 Task: In the event  named  Lunch and Learn: Effective Presentation Skills for Impactful Delivery, Set a range of dates when you can accept meetings  '19 Jul â€" 5 Aug 2023'. Select a duration of  15 min. Select working hours  	_x000D_
MON- SAT 9:00am â€" 5:00pm. Add time before or after your events  as 5 min. Set the frequency of available time slots for invitees as  60 min. Set the minimum notice period and maximum events allowed per day as  50 hours and 4. , logged in from the account softage.4@softage.net and add another guest for the event, softage.8@softage.net
Action: Mouse moved to (536, 327)
Screenshot: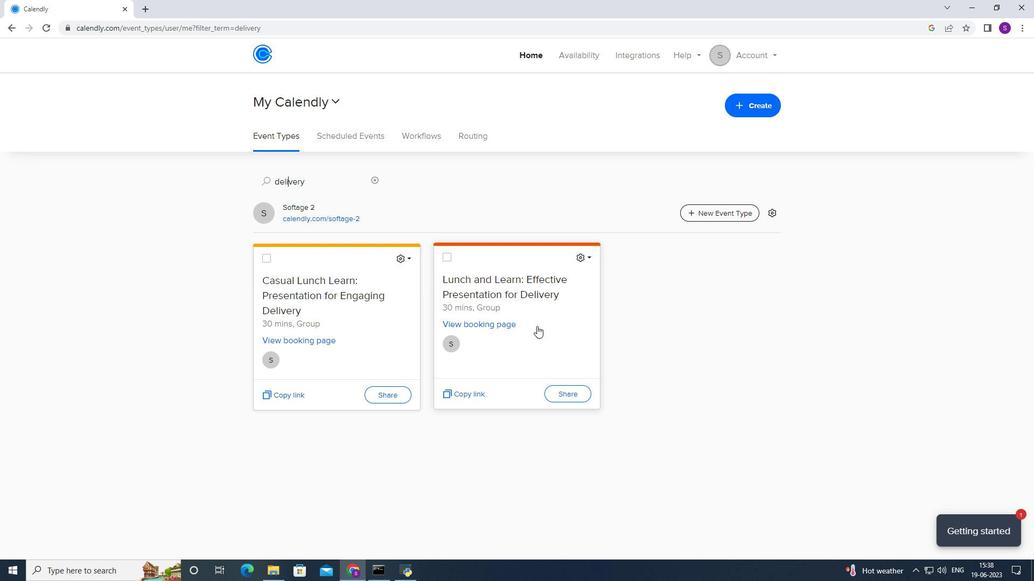 
Action: Mouse pressed left at (536, 327)
Screenshot: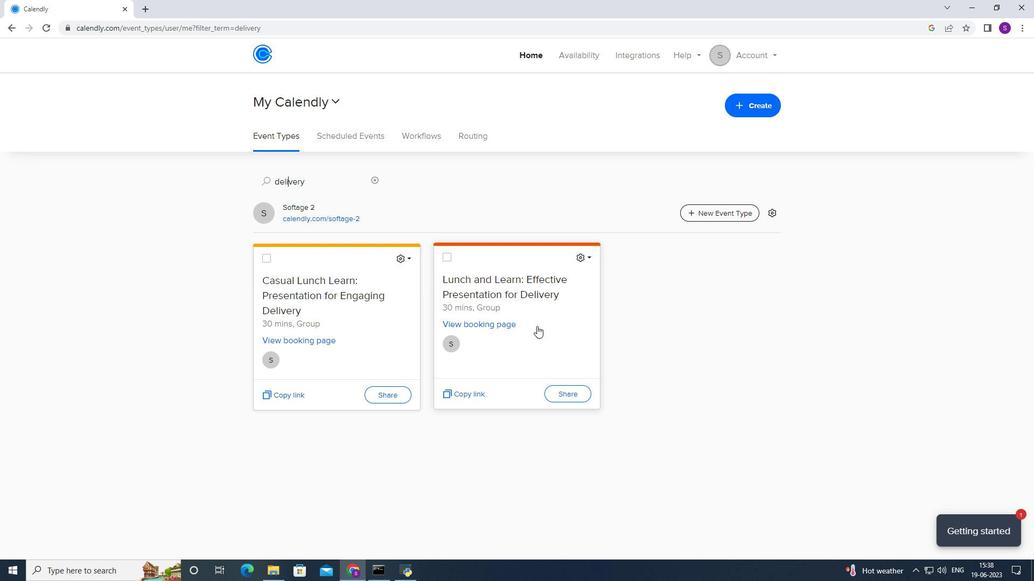 
Action: Mouse moved to (266, 302)
Screenshot: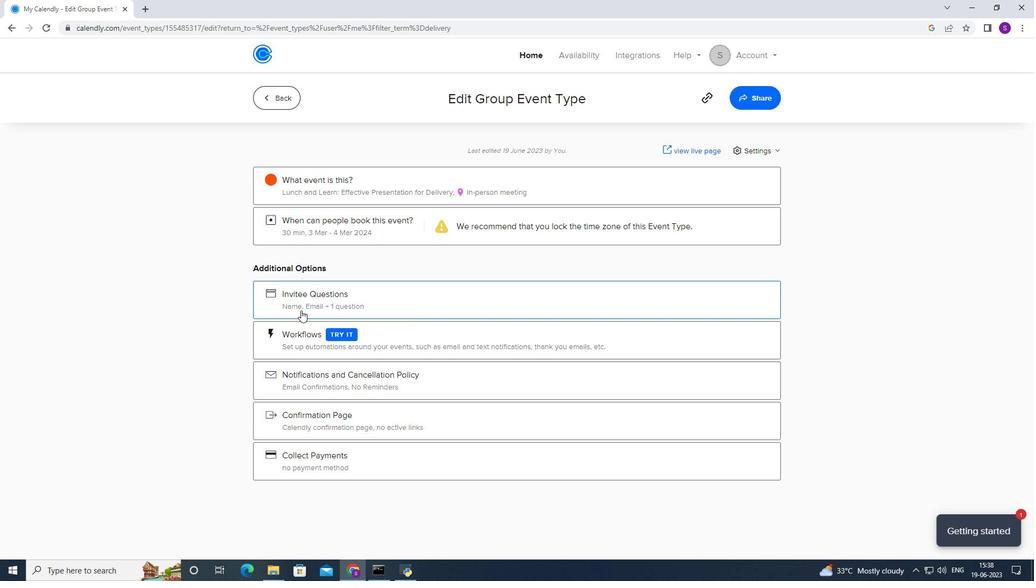 
Action: Mouse scrolled (266, 302) with delta (0, 0)
Screenshot: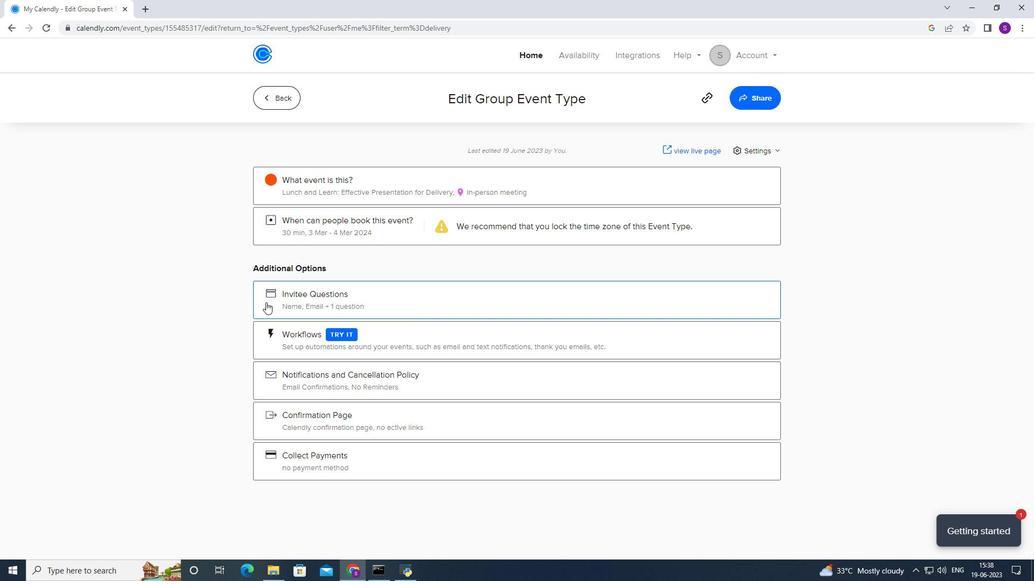 
Action: Mouse scrolled (266, 302) with delta (0, 0)
Screenshot: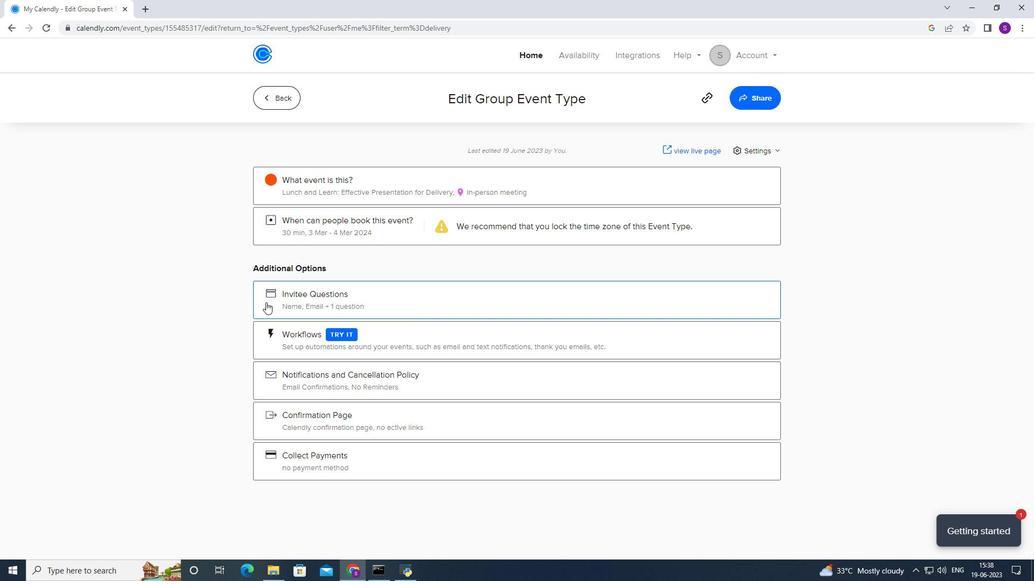 
Action: Mouse scrolled (266, 302) with delta (0, 0)
Screenshot: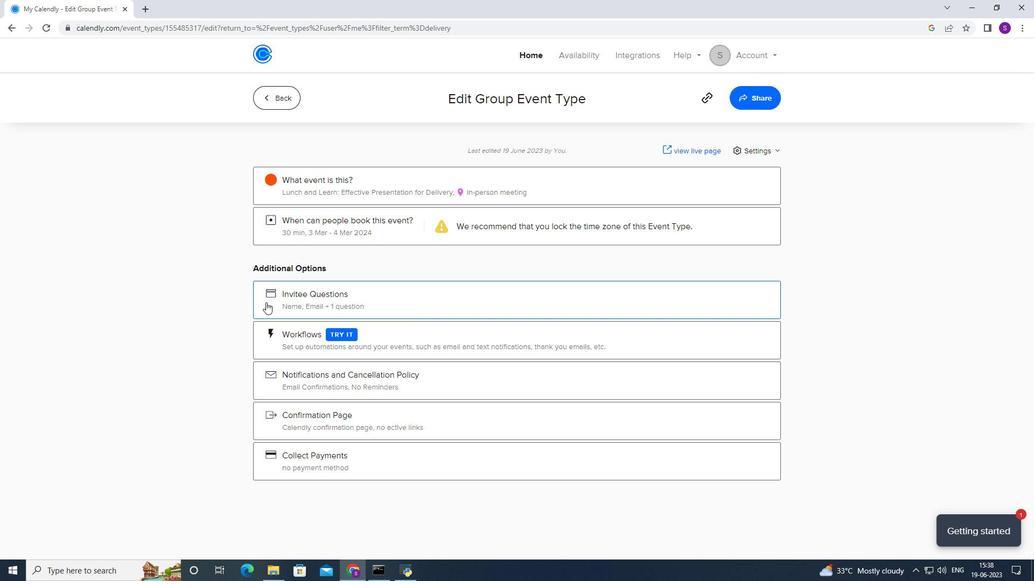 
Action: Mouse scrolled (266, 302) with delta (0, 0)
Screenshot: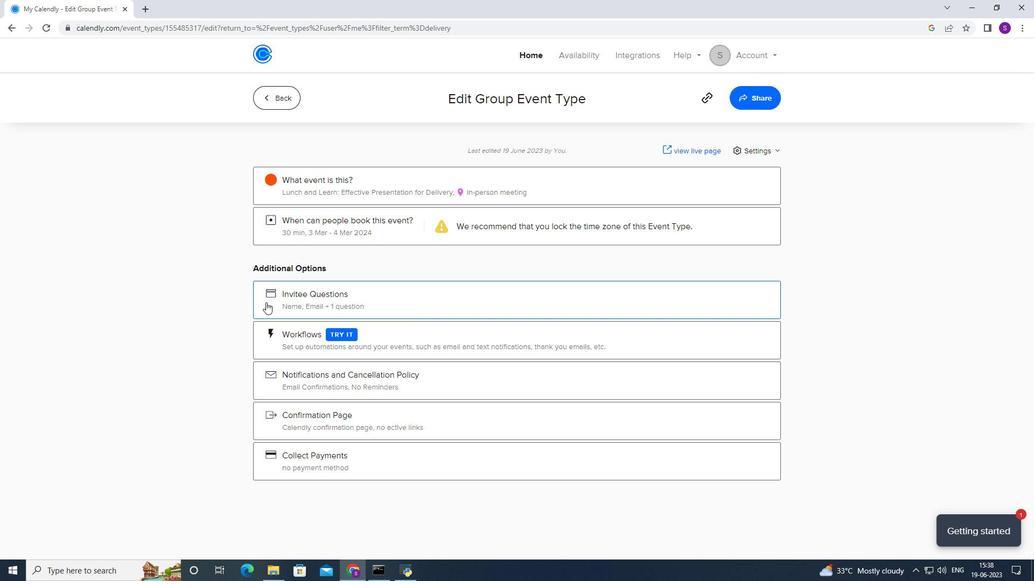 
Action: Mouse moved to (369, 234)
Screenshot: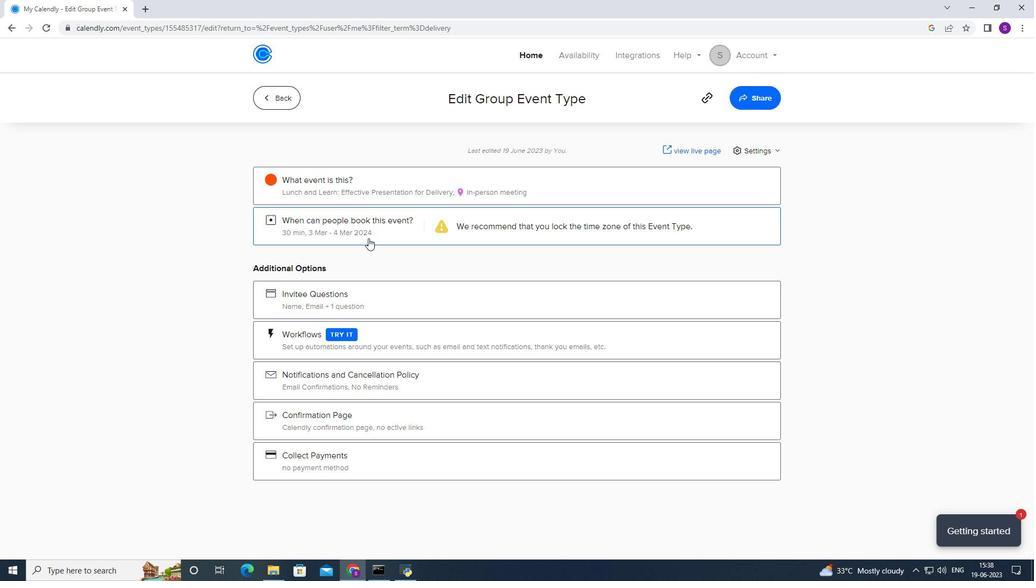 
Action: Mouse pressed left at (369, 234)
Screenshot: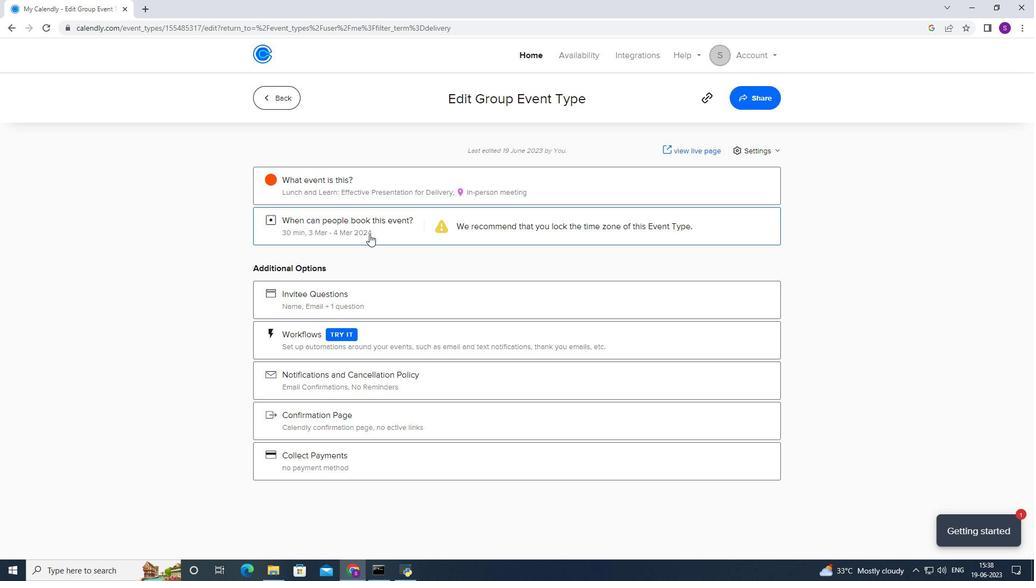 
Action: Mouse moved to (388, 359)
Screenshot: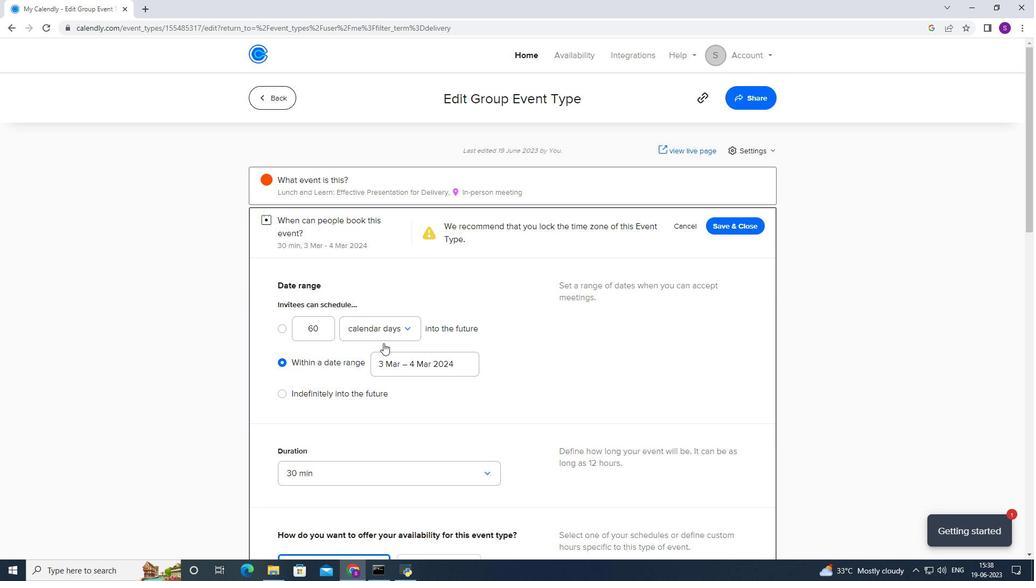 
Action: Mouse pressed left at (388, 359)
Screenshot: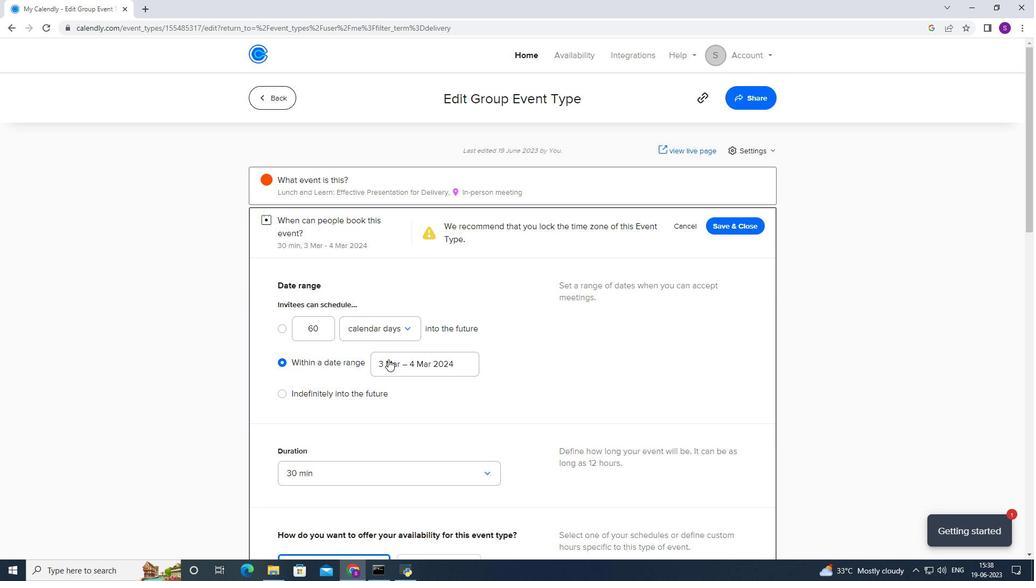 
Action: Mouse moved to (454, 172)
Screenshot: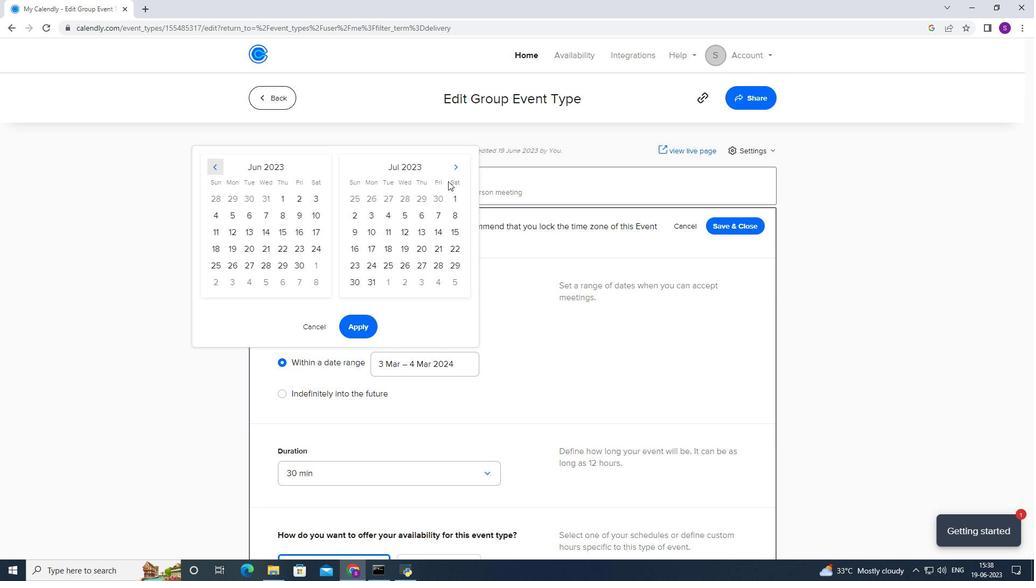 
Action: Mouse pressed left at (454, 172)
Screenshot: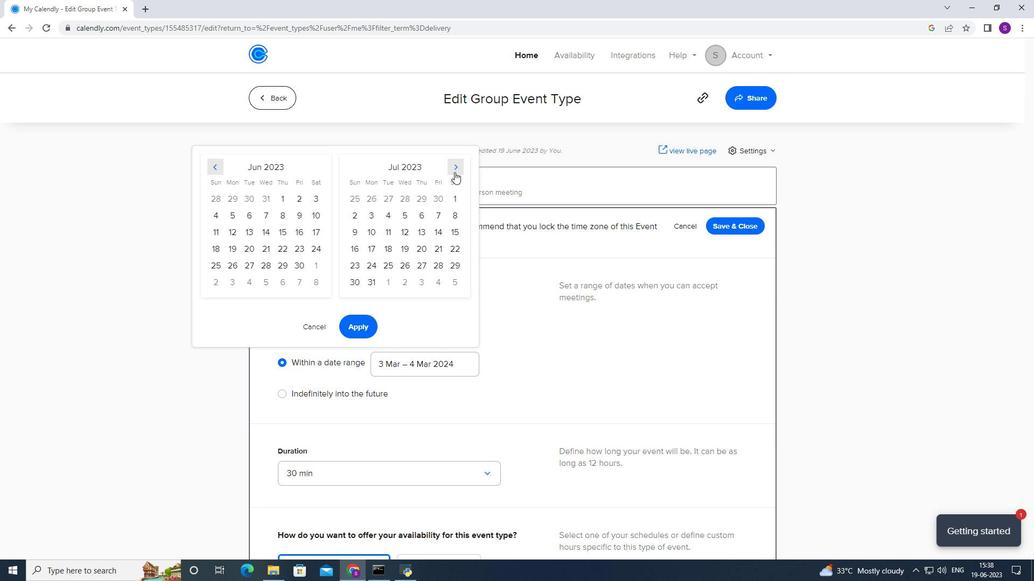 
Action: Mouse moved to (263, 248)
Screenshot: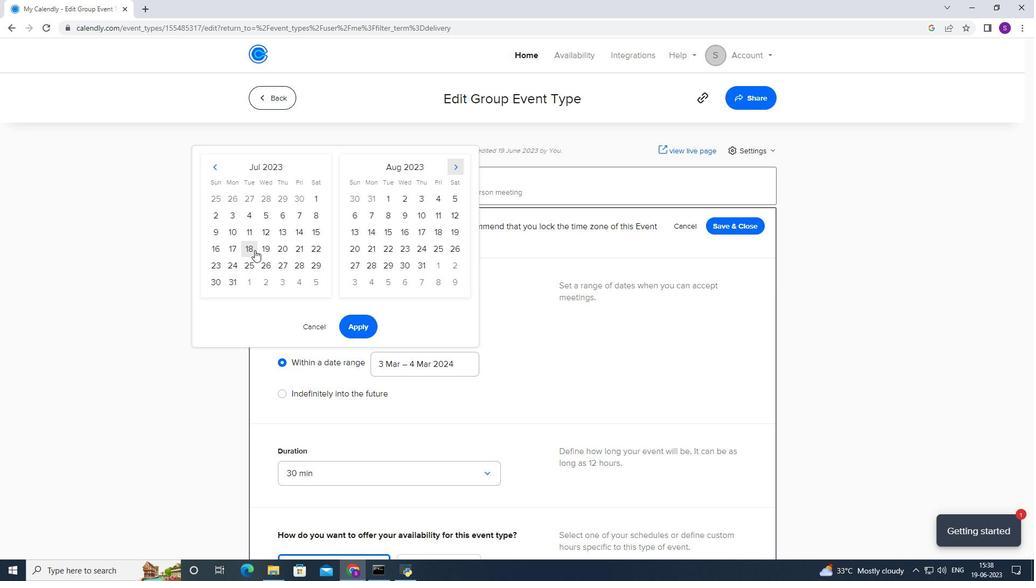 
Action: Mouse pressed left at (263, 248)
Screenshot: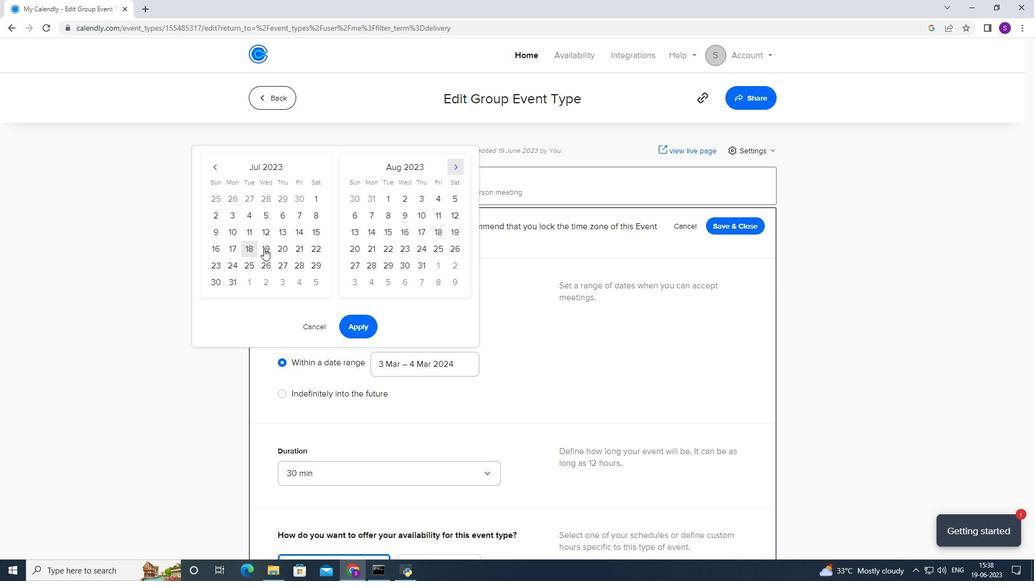 
Action: Mouse moved to (454, 192)
Screenshot: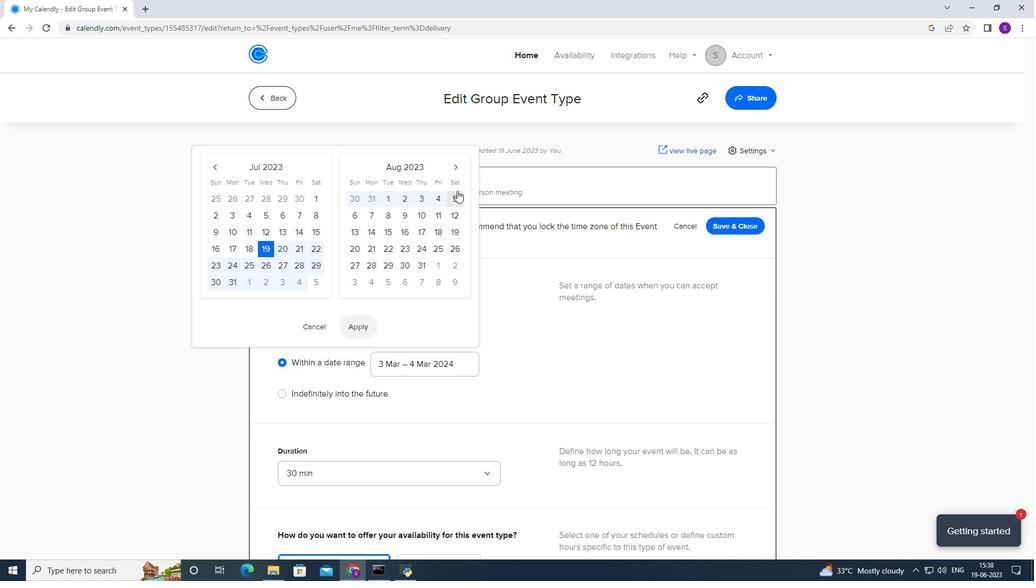 
Action: Mouse pressed left at (454, 192)
Screenshot: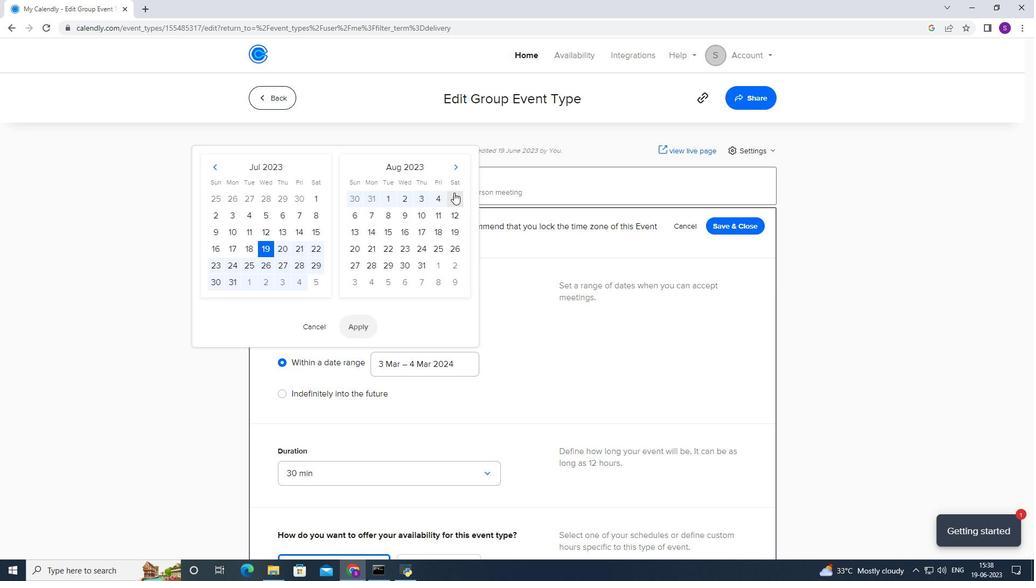 
Action: Mouse moved to (343, 317)
Screenshot: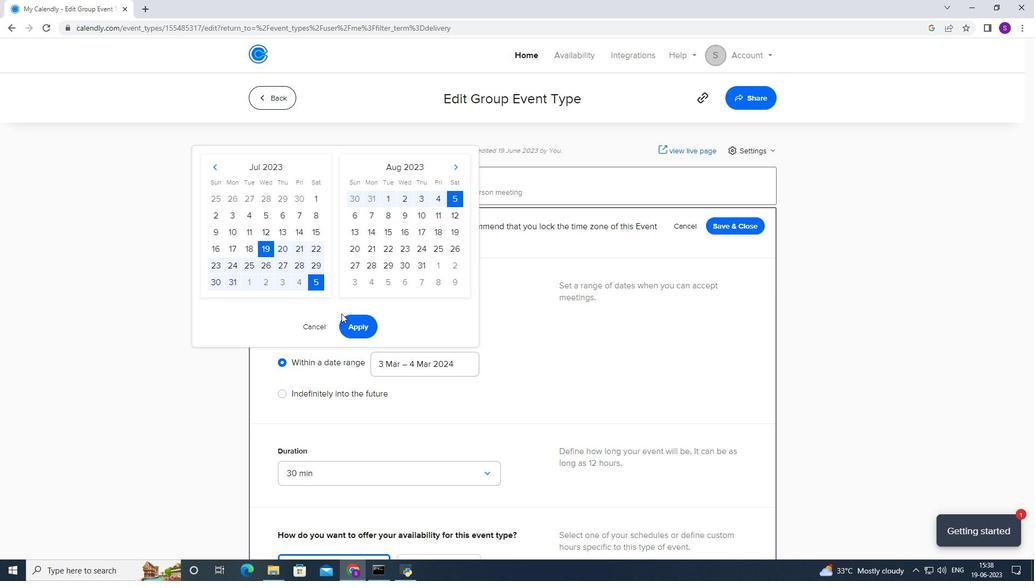 
Action: Mouse pressed left at (343, 317)
Screenshot: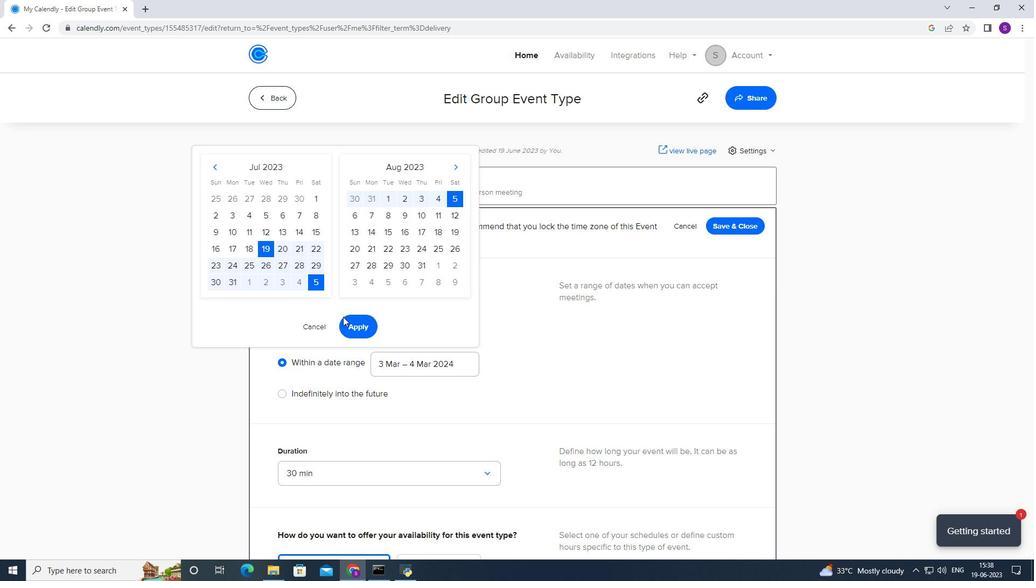
Action: Mouse moved to (343, 320)
Screenshot: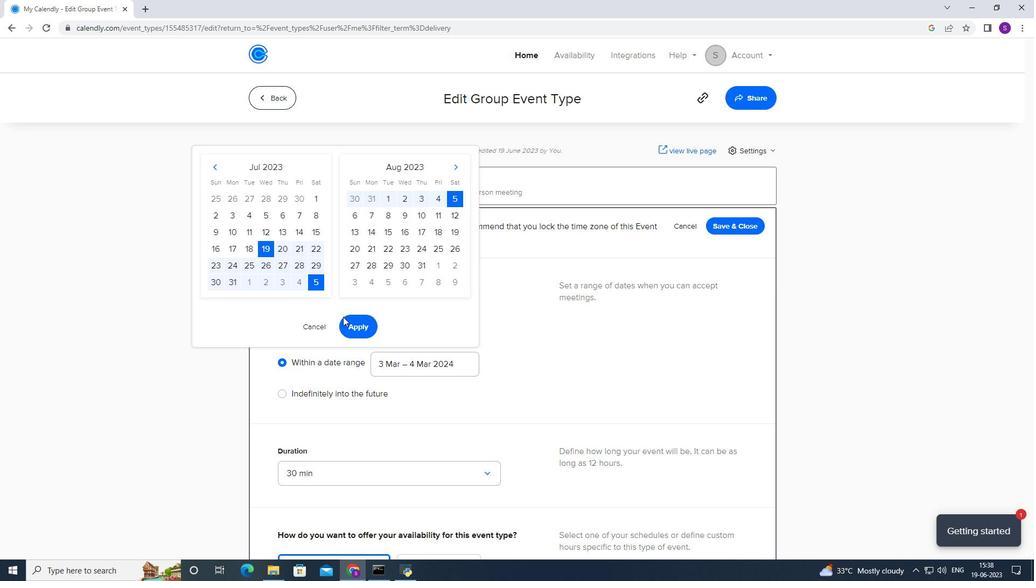 
Action: Mouse pressed left at (343, 320)
Screenshot: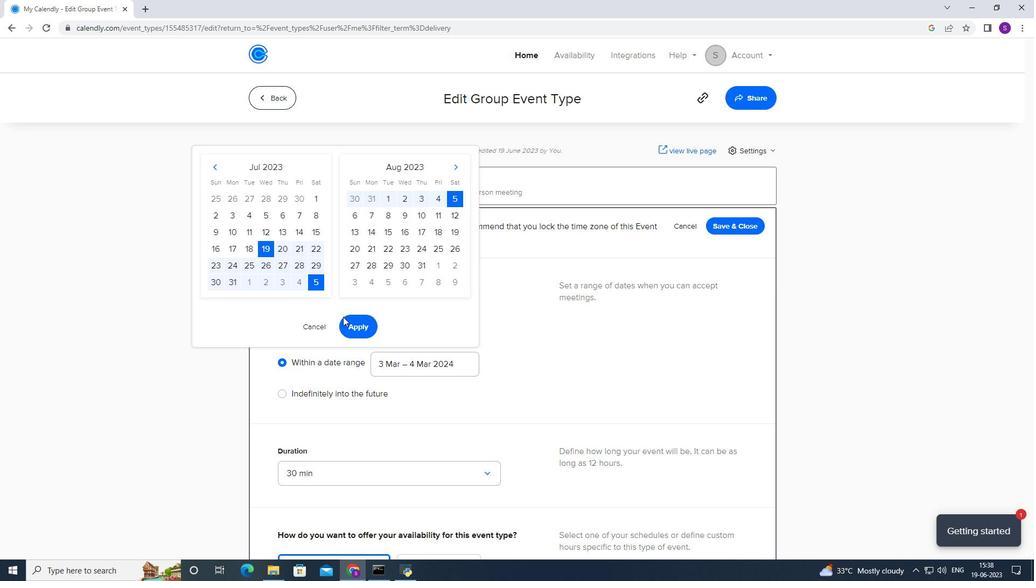 
Action: Mouse scrolled (343, 319) with delta (0, 0)
Screenshot: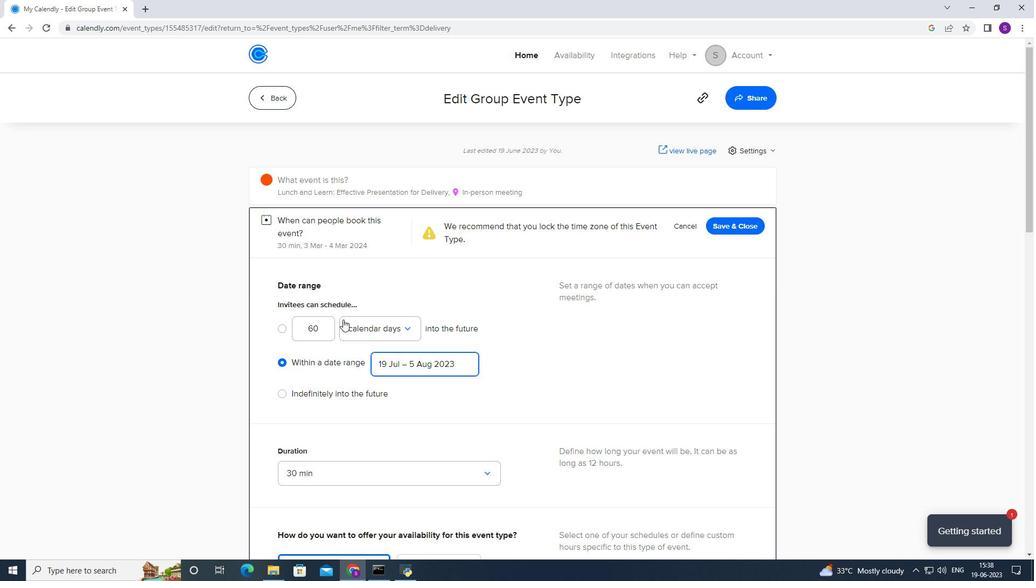 
Action: Mouse scrolled (343, 319) with delta (0, 0)
Screenshot: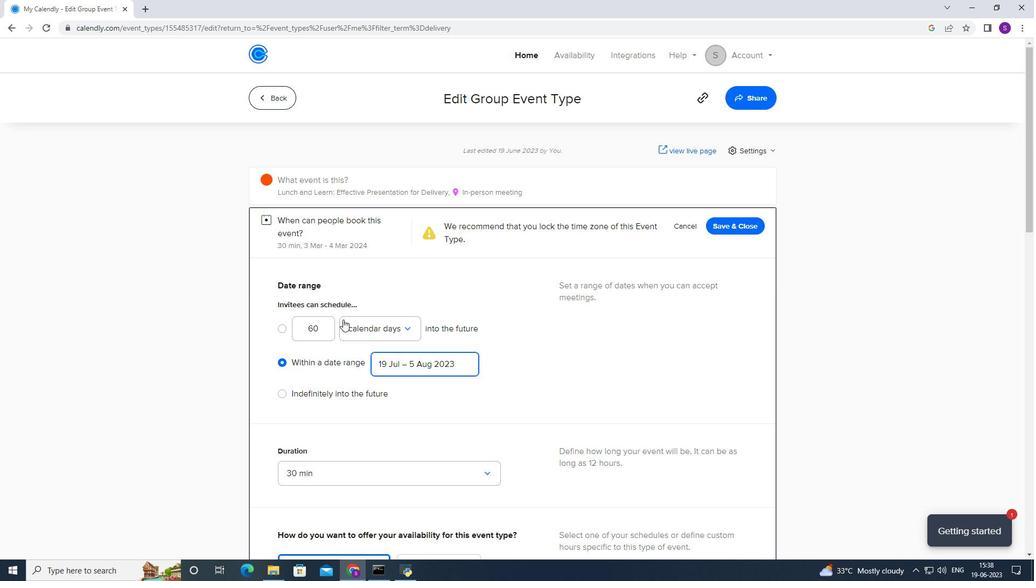 
Action: Mouse scrolled (343, 319) with delta (0, 0)
Screenshot: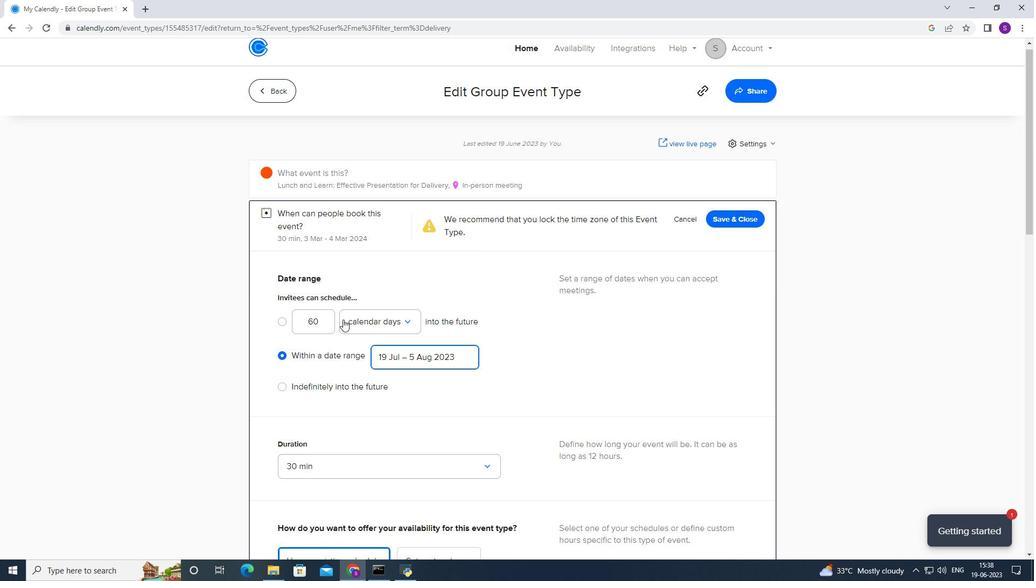 
Action: Mouse scrolled (343, 319) with delta (0, 0)
Screenshot: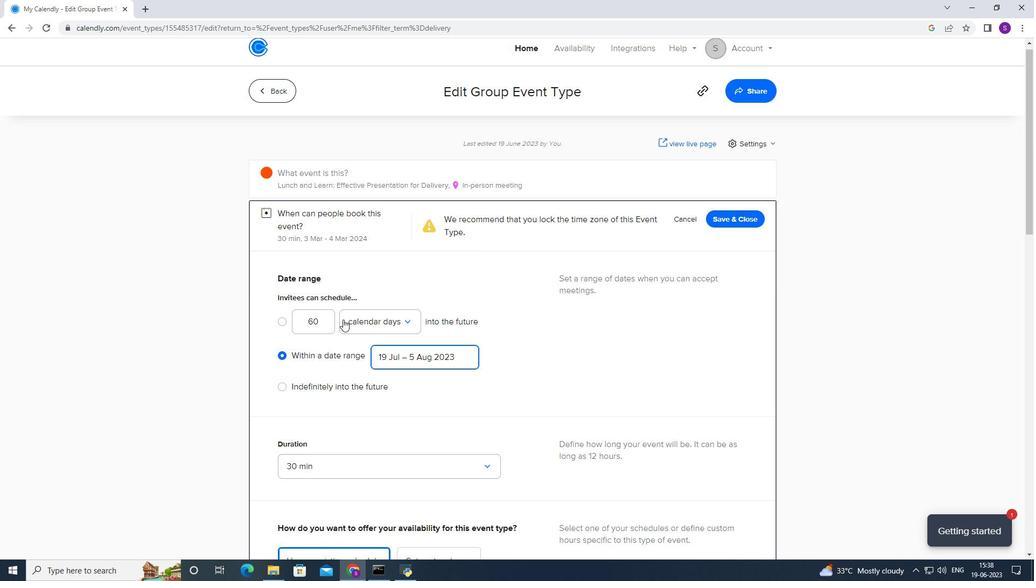 
Action: Mouse moved to (405, 261)
Screenshot: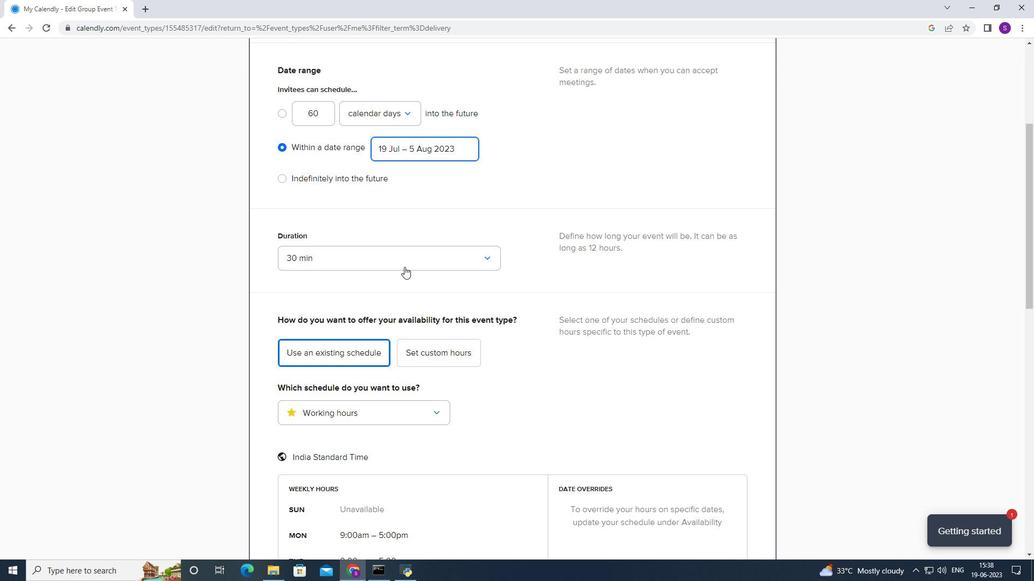 
Action: Mouse pressed left at (405, 261)
Screenshot: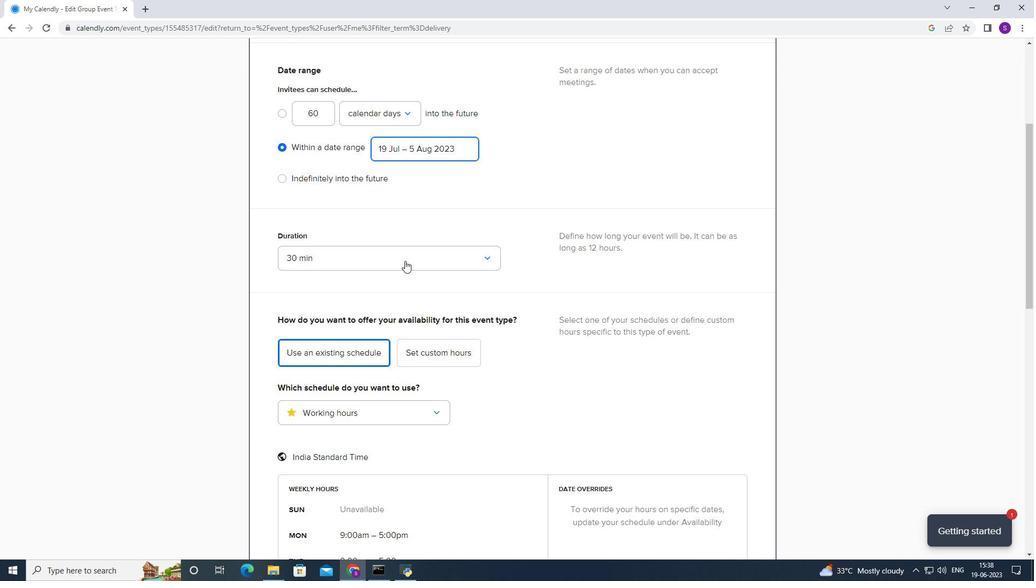
Action: Mouse moved to (376, 288)
Screenshot: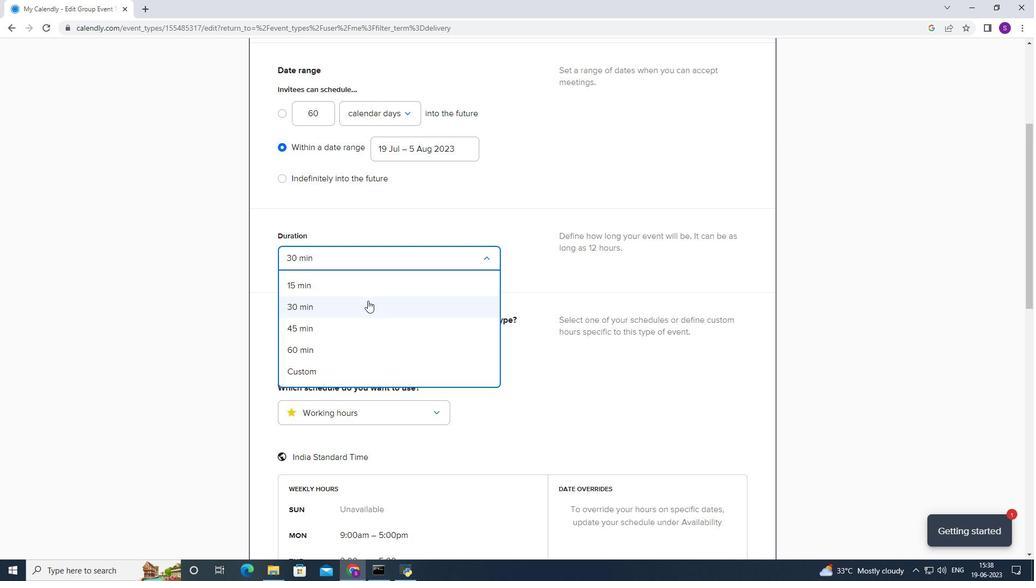 
Action: Mouse pressed left at (376, 288)
Screenshot: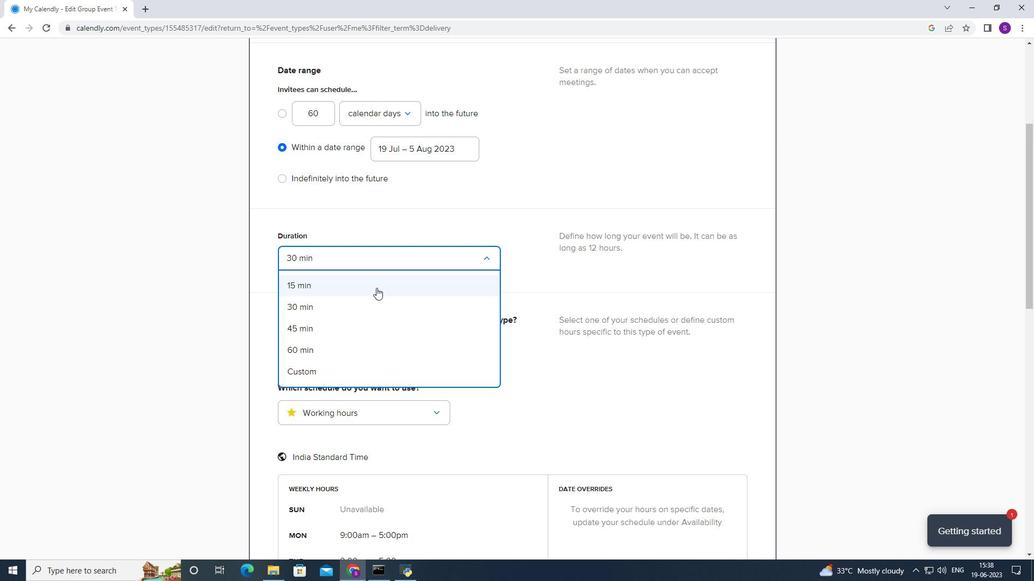 
Action: Mouse moved to (415, 350)
Screenshot: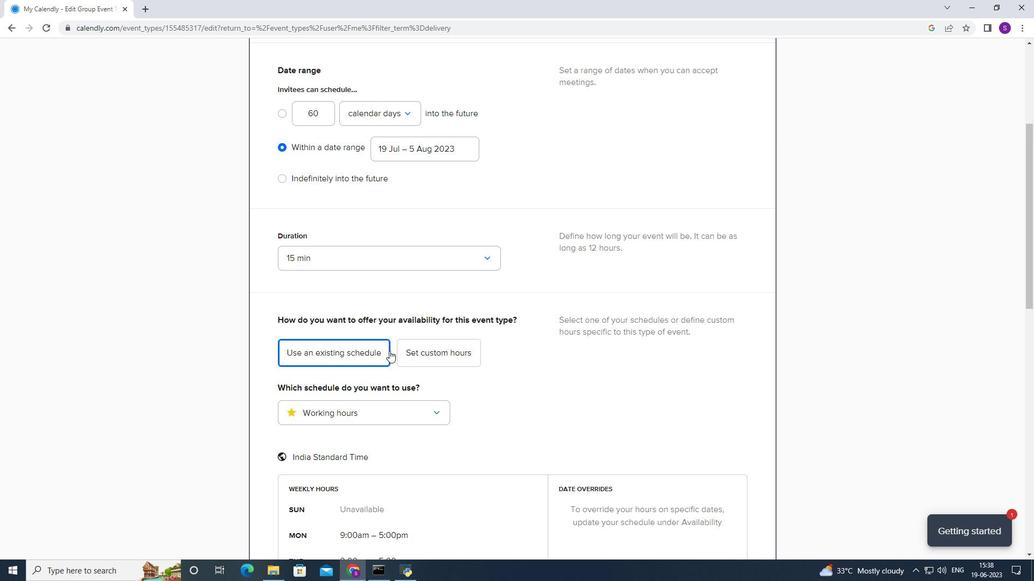 
Action: Mouse pressed left at (415, 350)
Screenshot: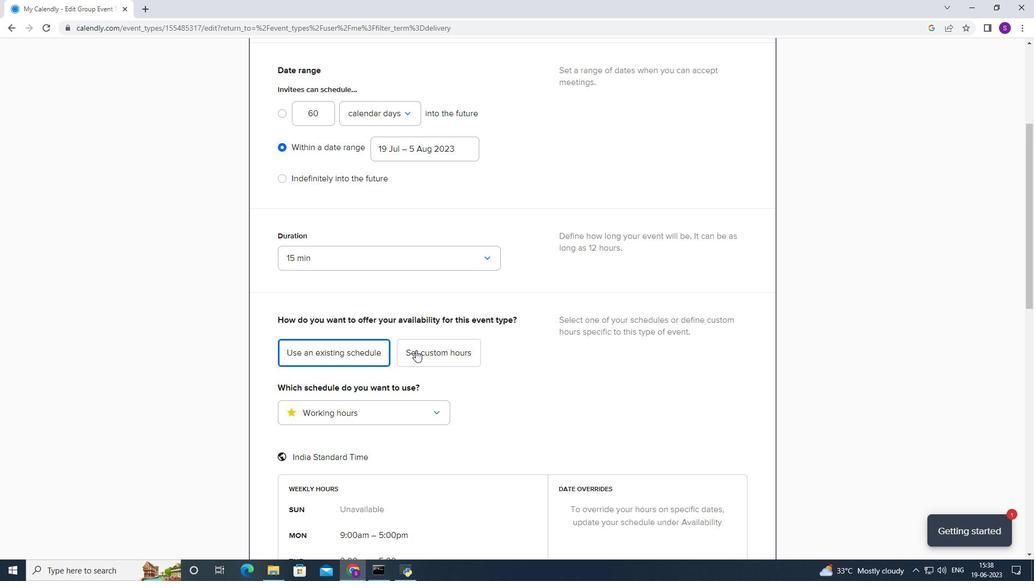 
Action: Mouse scrolled (415, 350) with delta (0, 0)
Screenshot: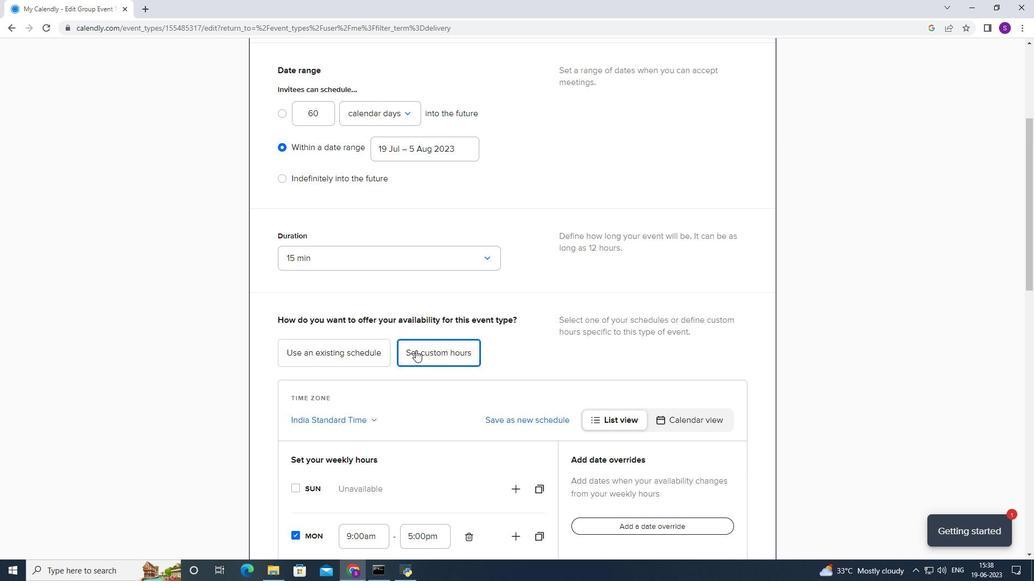 
Action: Mouse scrolled (415, 350) with delta (0, 0)
Screenshot: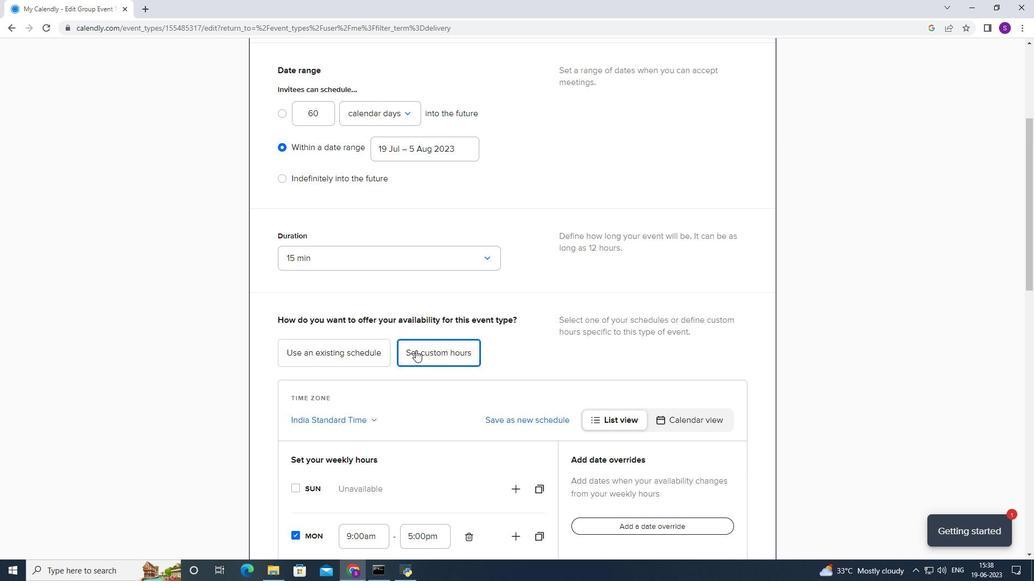 
Action: Mouse scrolled (415, 350) with delta (0, 0)
Screenshot: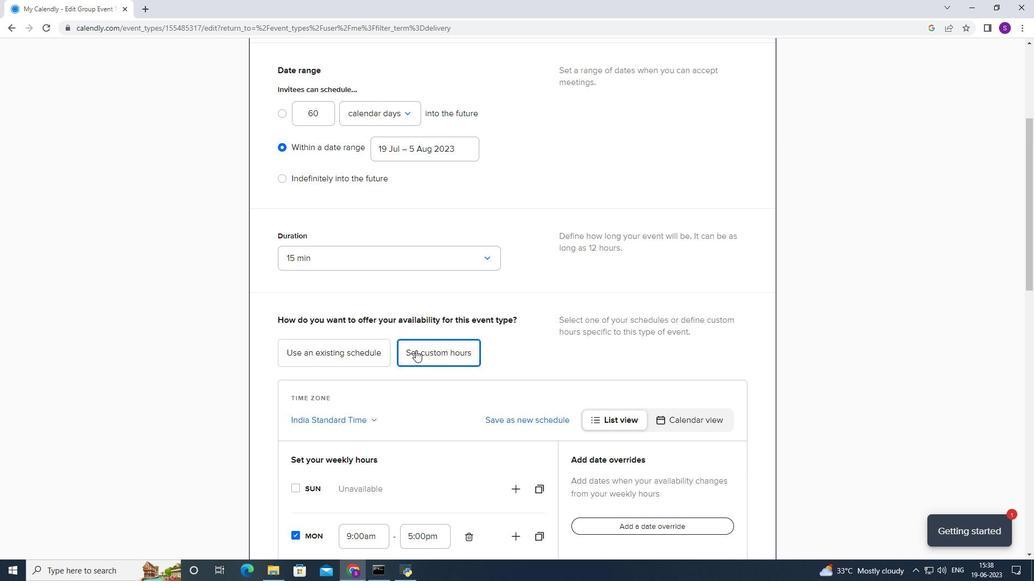 
Action: Mouse moved to (413, 350)
Screenshot: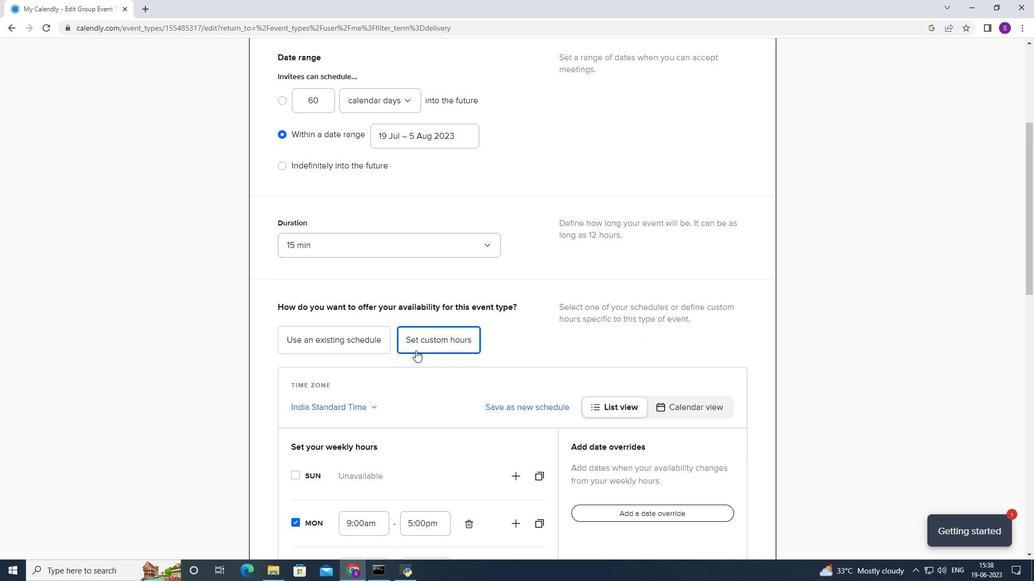 
Action: Mouse scrolled (413, 350) with delta (0, 0)
Screenshot: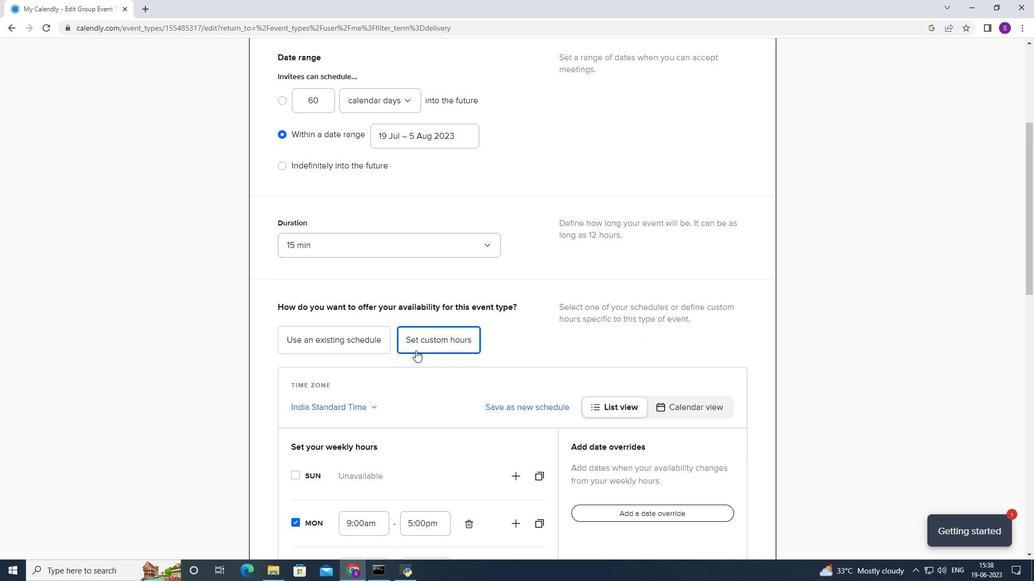 
Action: Mouse moved to (324, 381)
Screenshot: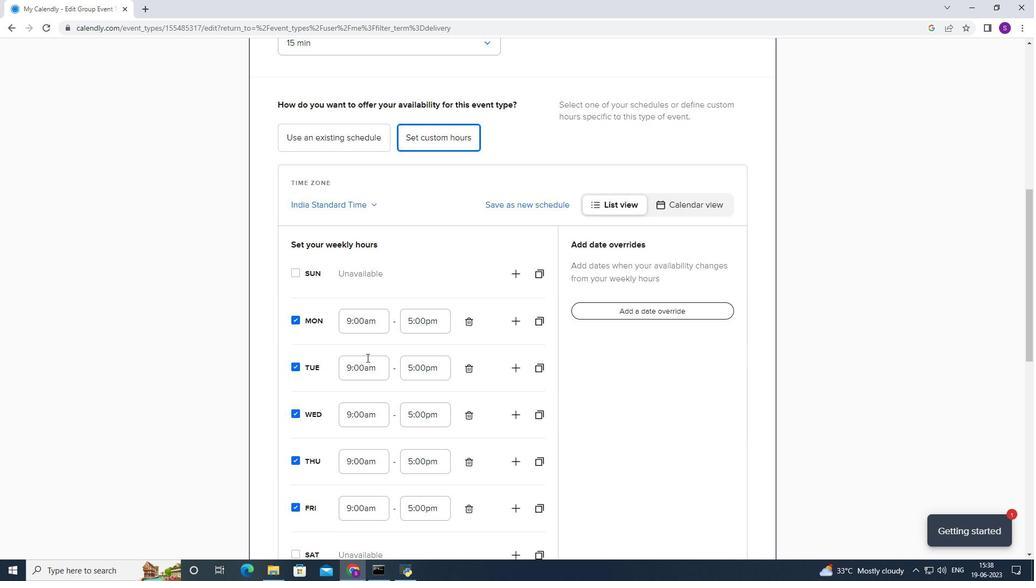 
Action: Mouse scrolled (324, 381) with delta (0, 0)
Screenshot: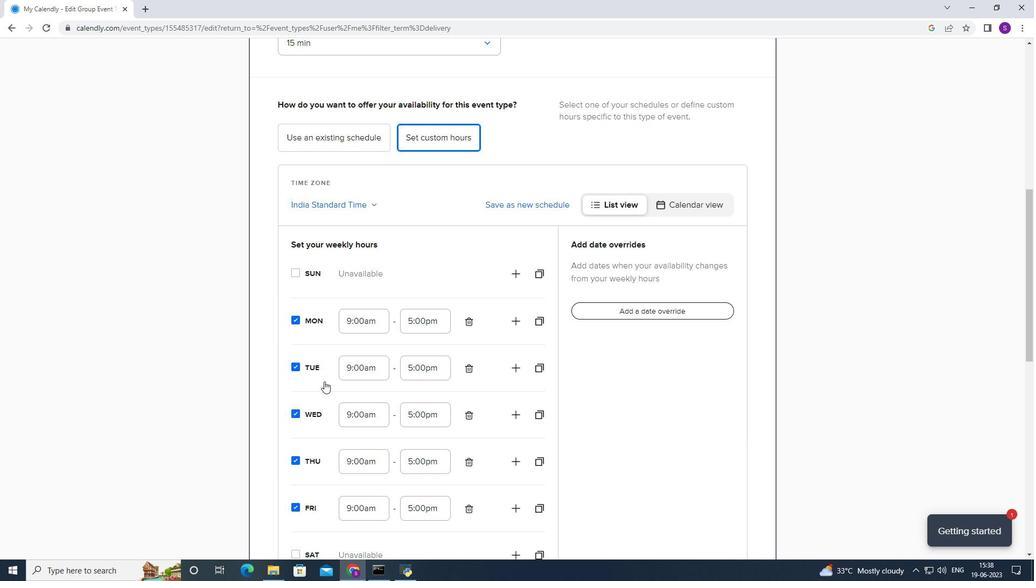 
Action: Mouse scrolled (324, 381) with delta (0, 0)
Screenshot: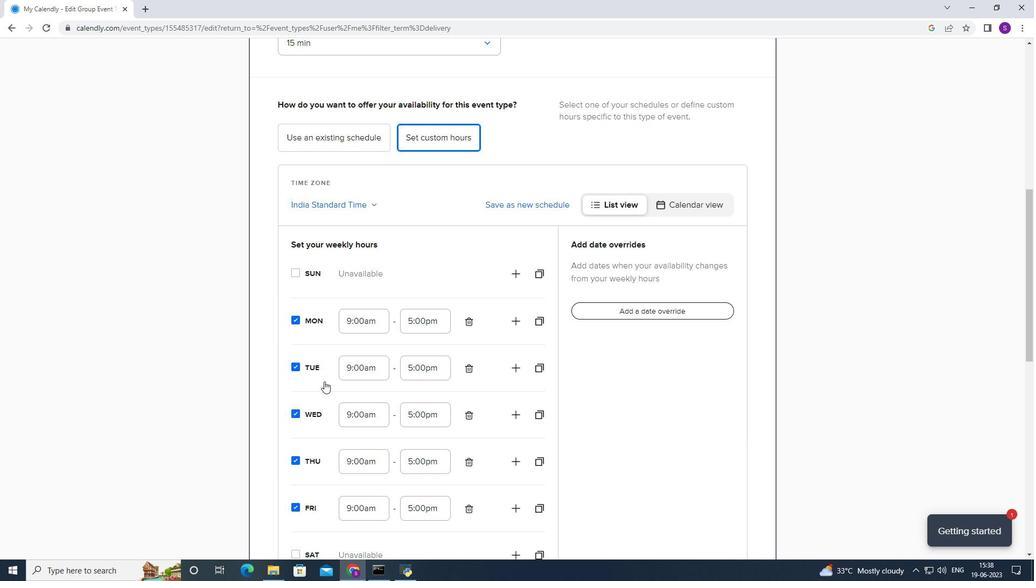 
Action: Mouse scrolled (324, 381) with delta (0, 0)
Screenshot: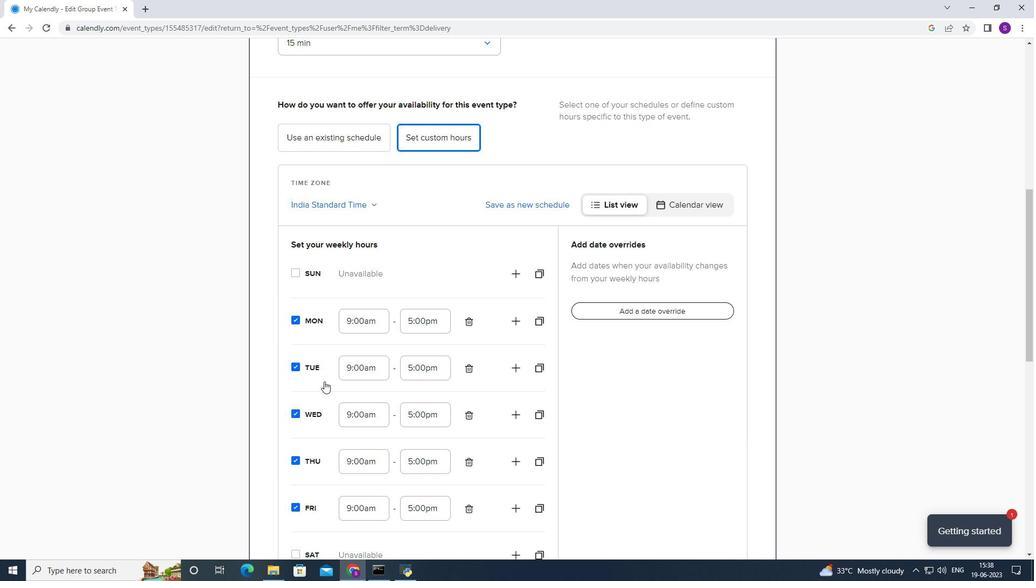 
Action: Mouse moved to (305, 394)
Screenshot: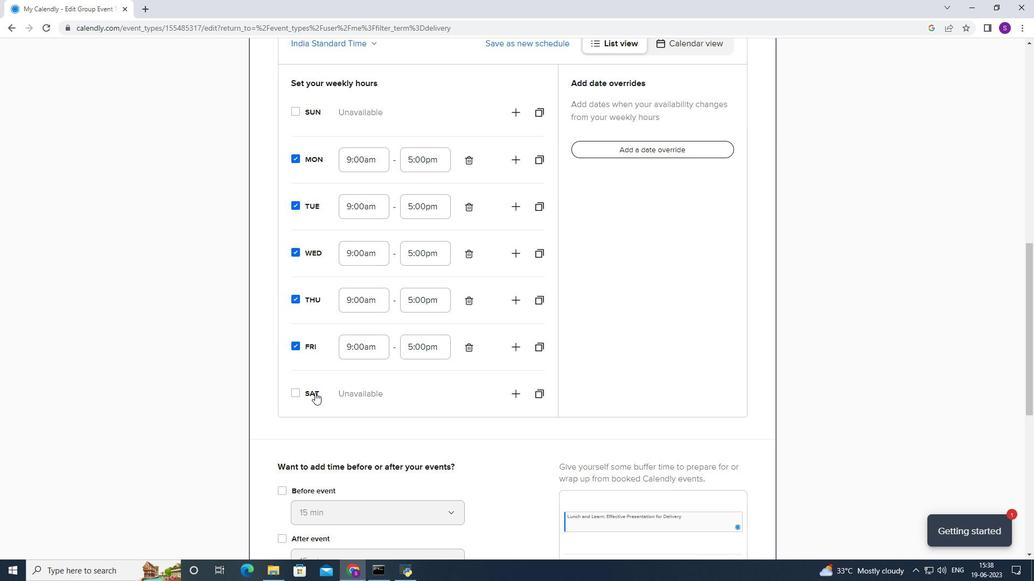 
Action: Mouse pressed left at (305, 394)
Screenshot: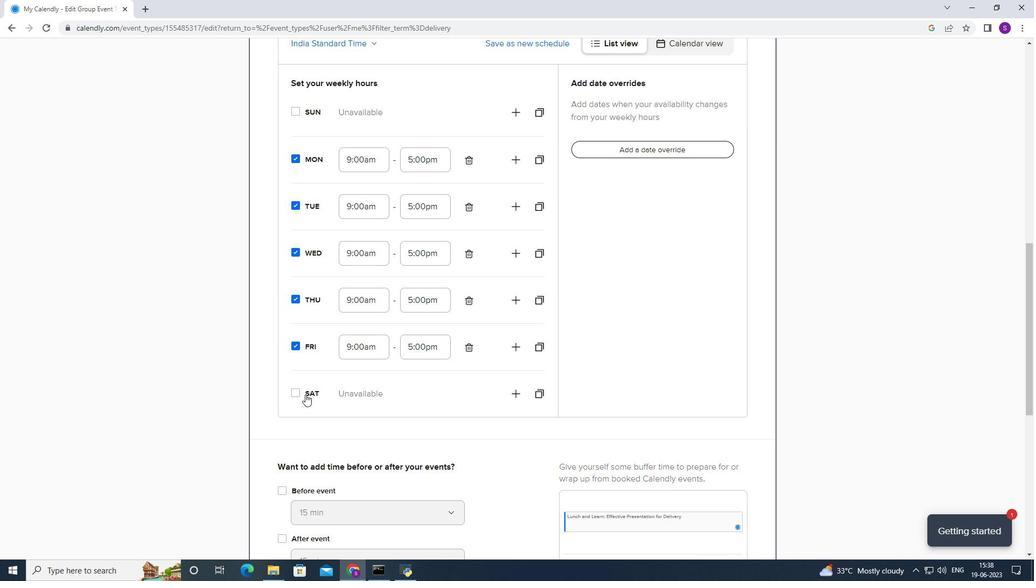 
Action: Mouse moved to (326, 391)
Screenshot: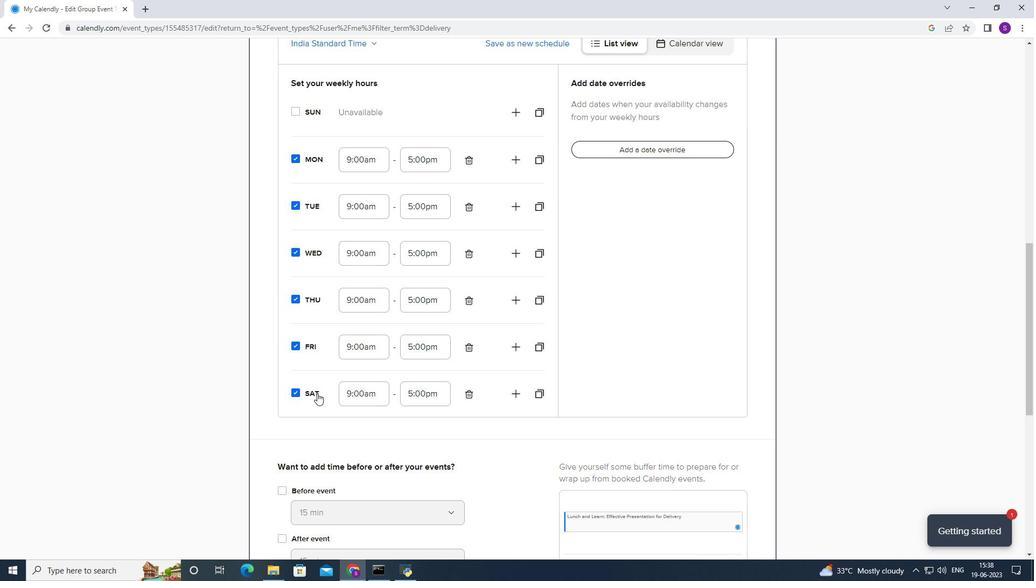 
Action: Mouse scrolled (326, 390) with delta (0, 0)
Screenshot: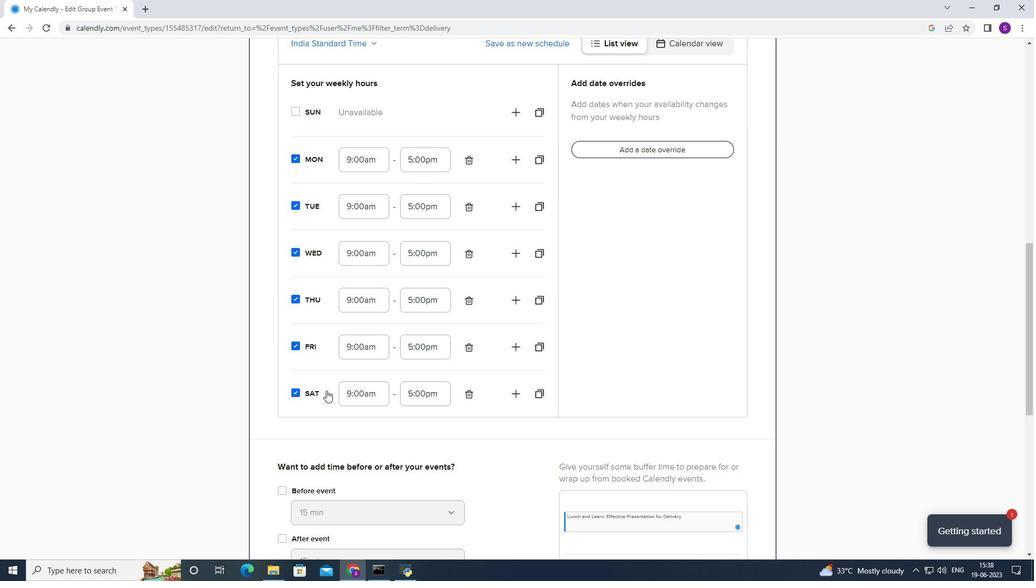 
Action: Mouse scrolled (326, 390) with delta (0, 0)
Screenshot: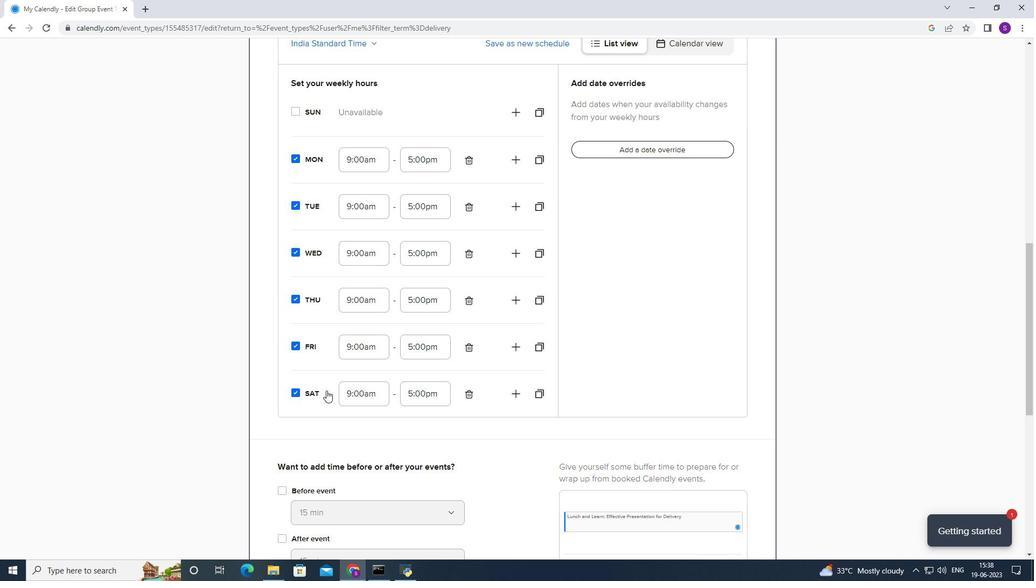 
Action: Mouse scrolled (326, 390) with delta (0, 0)
Screenshot: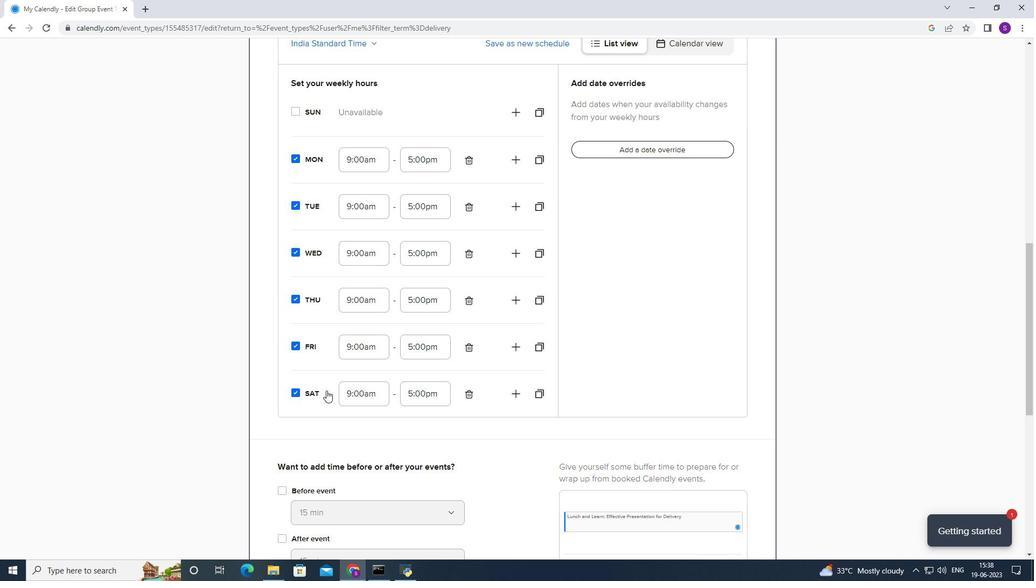 
Action: Mouse scrolled (326, 390) with delta (0, 0)
Screenshot: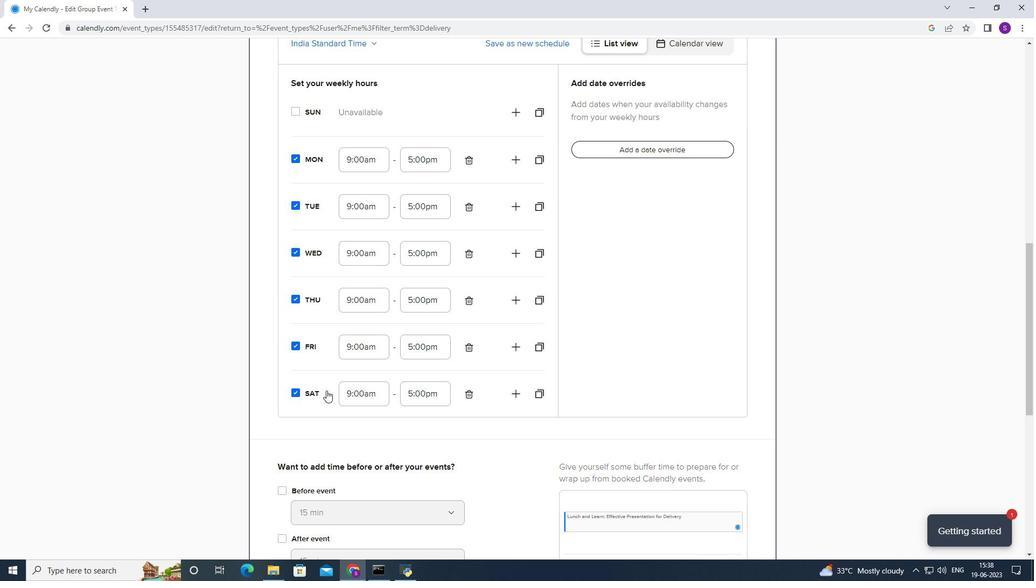 
Action: Mouse scrolled (326, 390) with delta (0, 0)
Screenshot: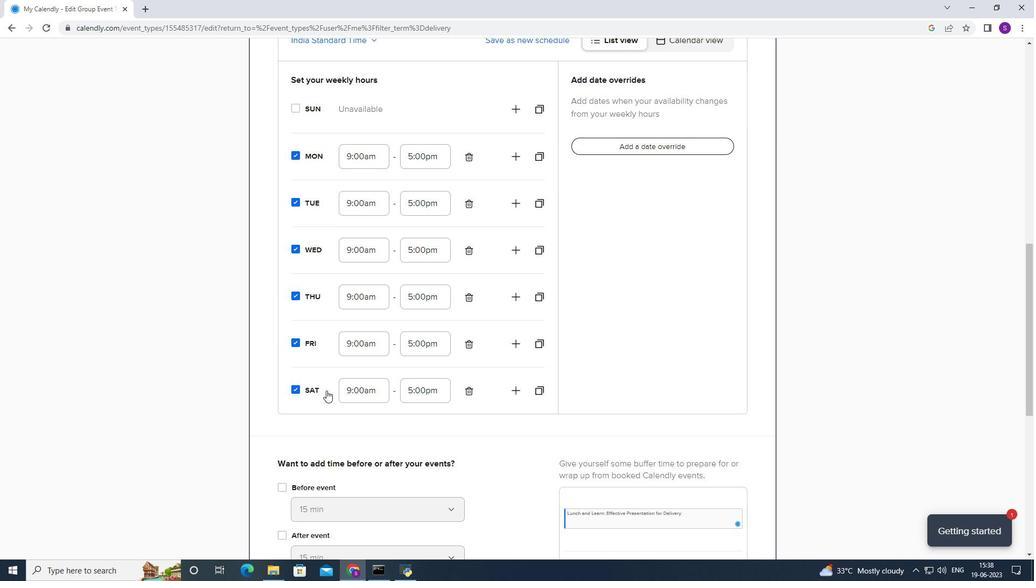 
Action: Mouse scrolled (326, 391) with delta (0, 0)
Screenshot: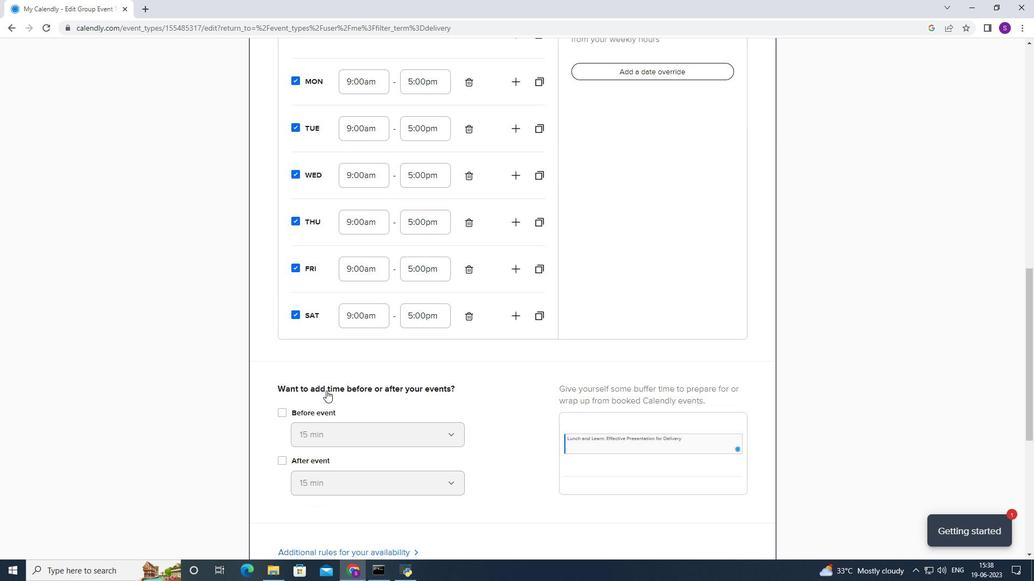 
Action: Mouse moved to (368, 283)
Screenshot: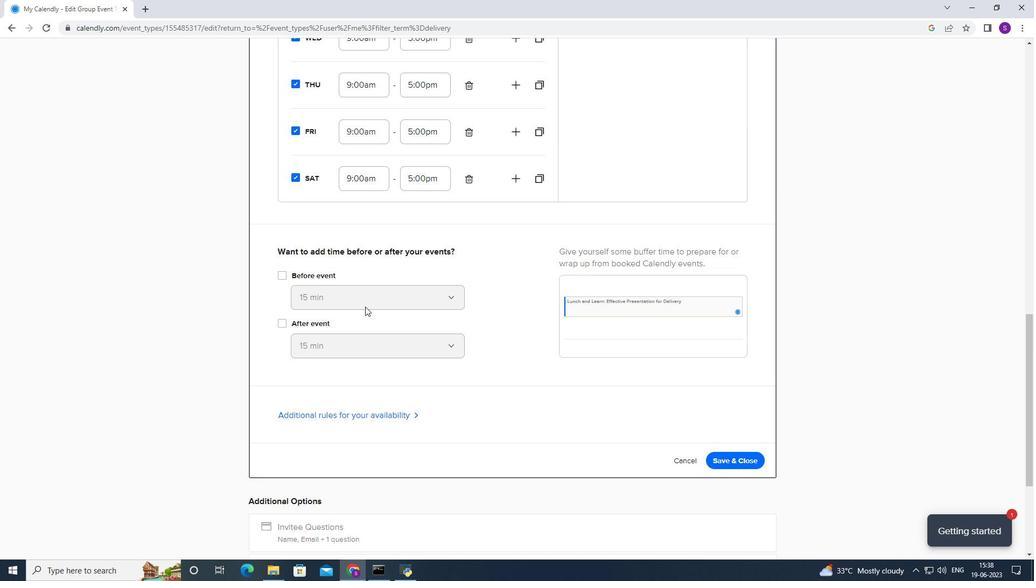 
Action: Mouse pressed left at (368, 283)
Screenshot: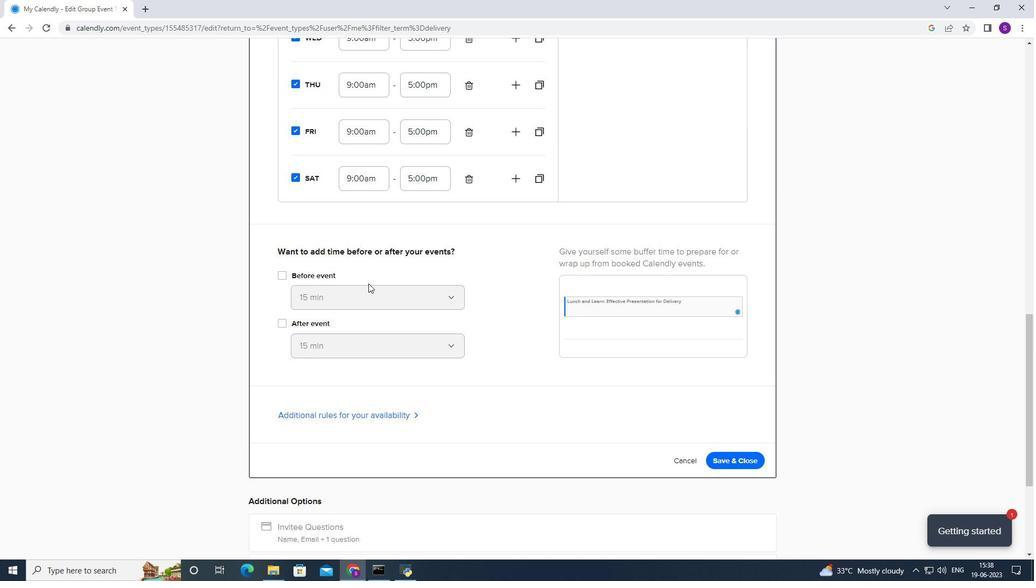 
Action: Mouse moved to (330, 273)
Screenshot: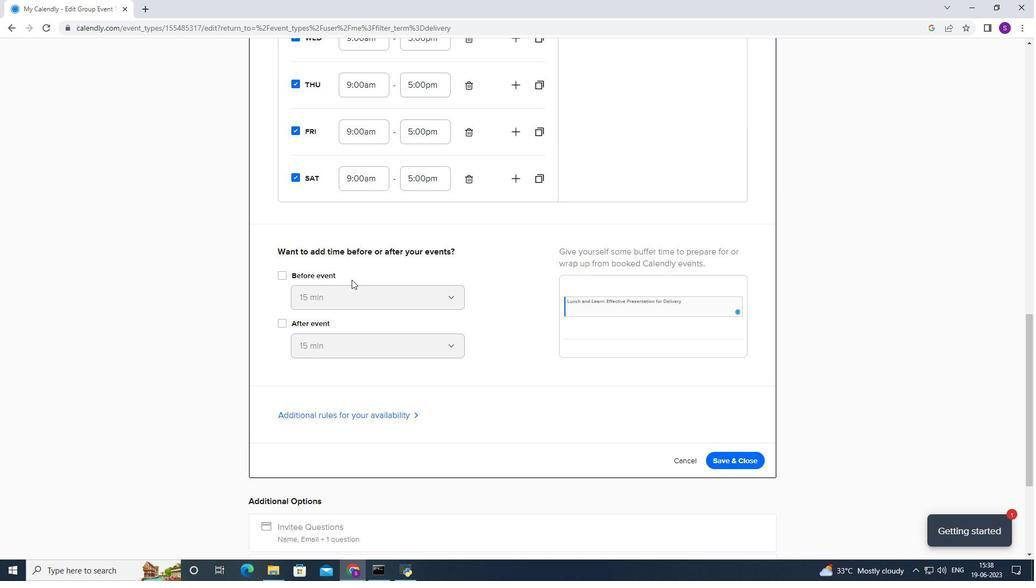 
Action: Mouse pressed left at (330, 273)
Screenshot: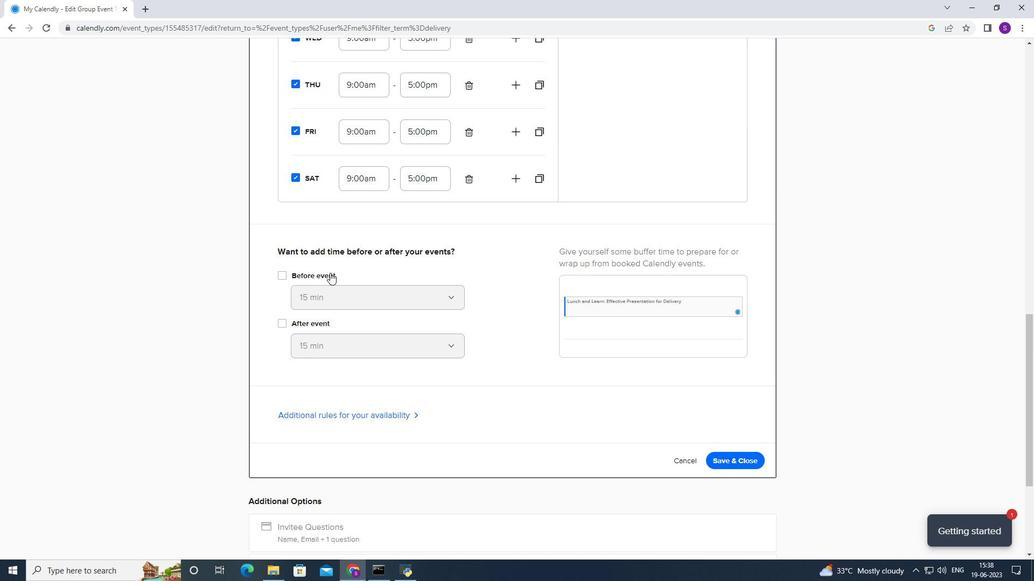 
Action: Mouse moved to (328, 299)
Screenshot: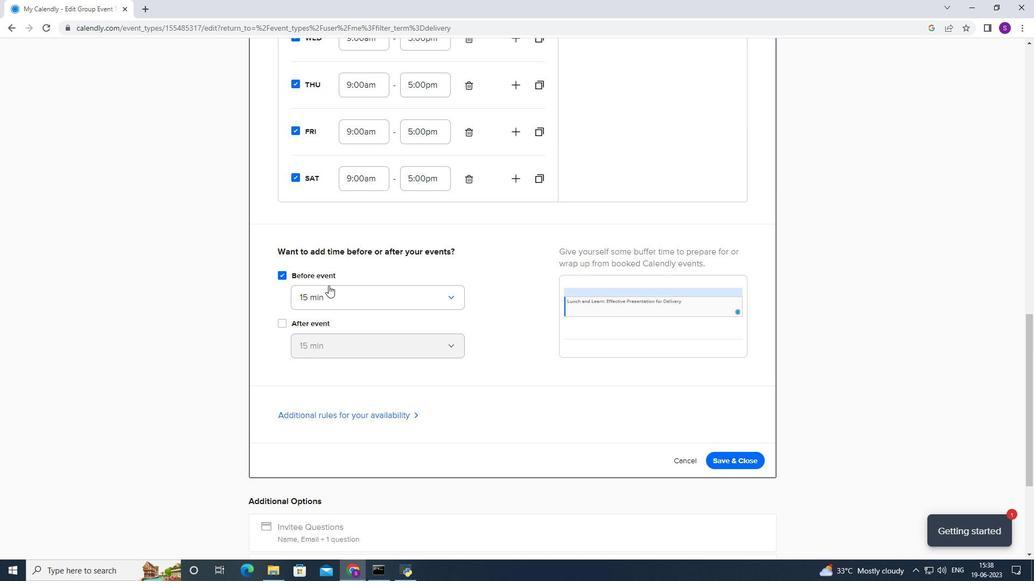 
Action: Mouse pressed left at (328, 299)
Screenshot: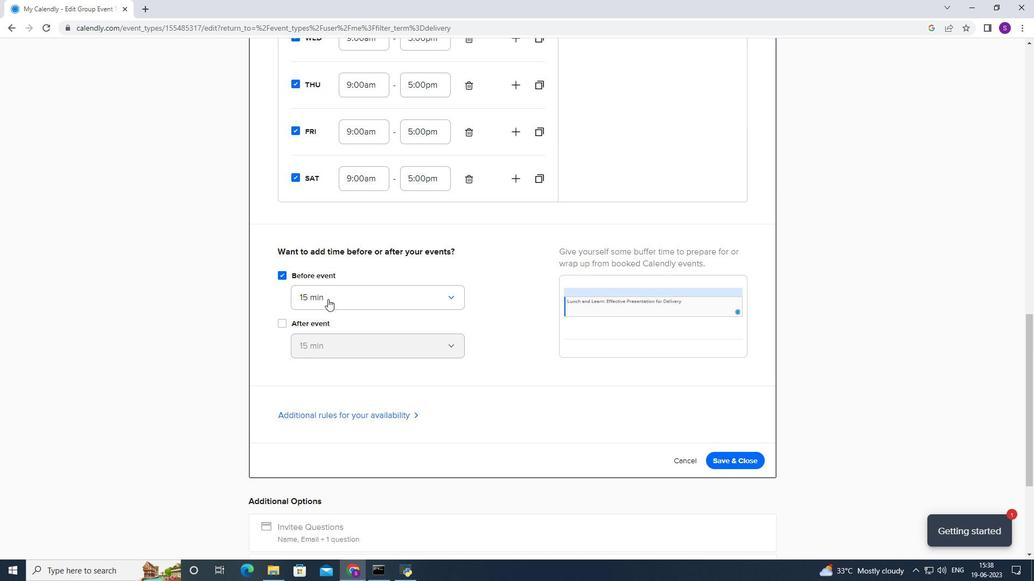 
Action: Mouse moved to (319, 327)
Screenshot: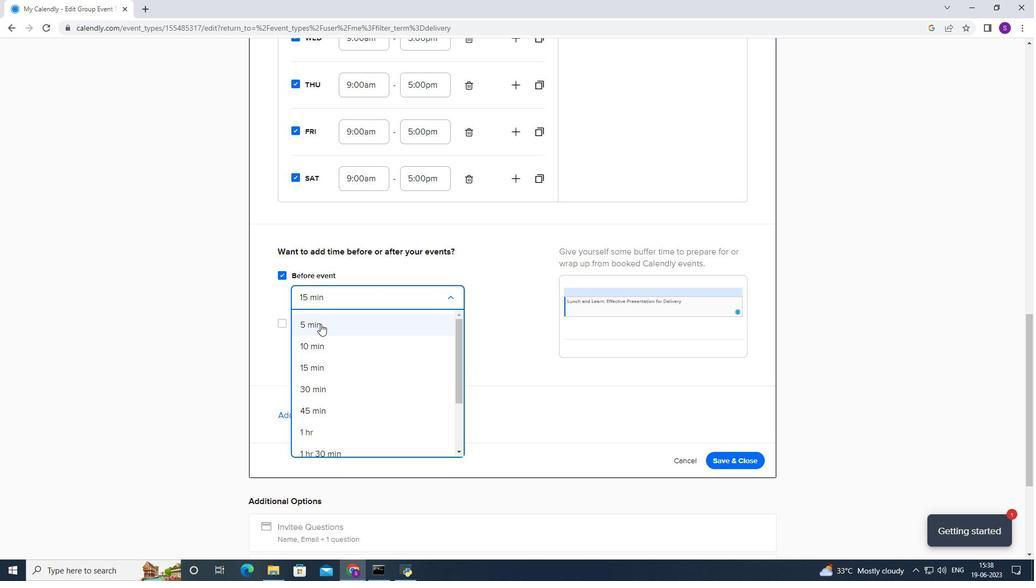 
Action: Mouse pressed left at (319, 327)
Screenshot: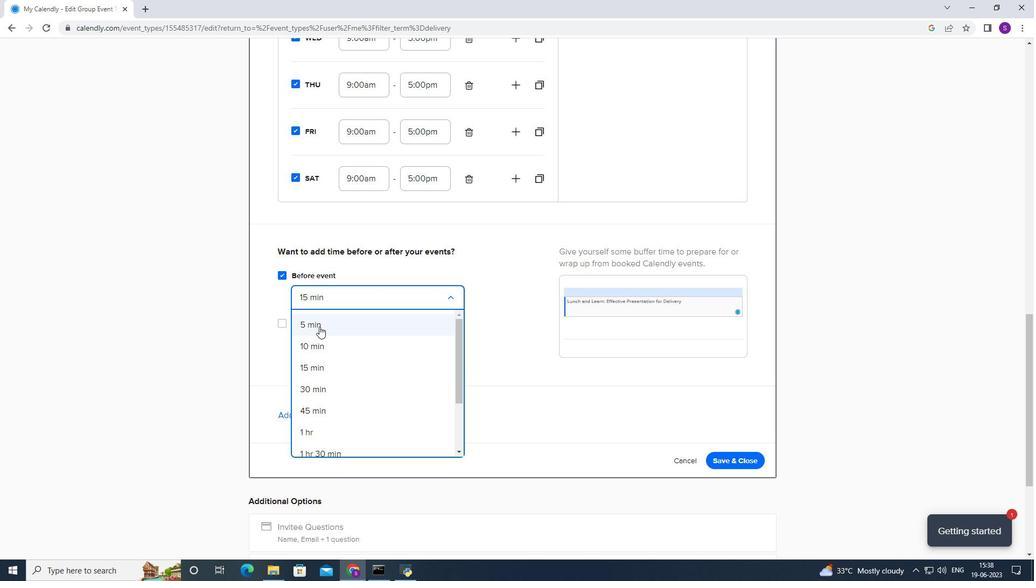 
Action: Mouse moved to (290, 328)
Screenshot: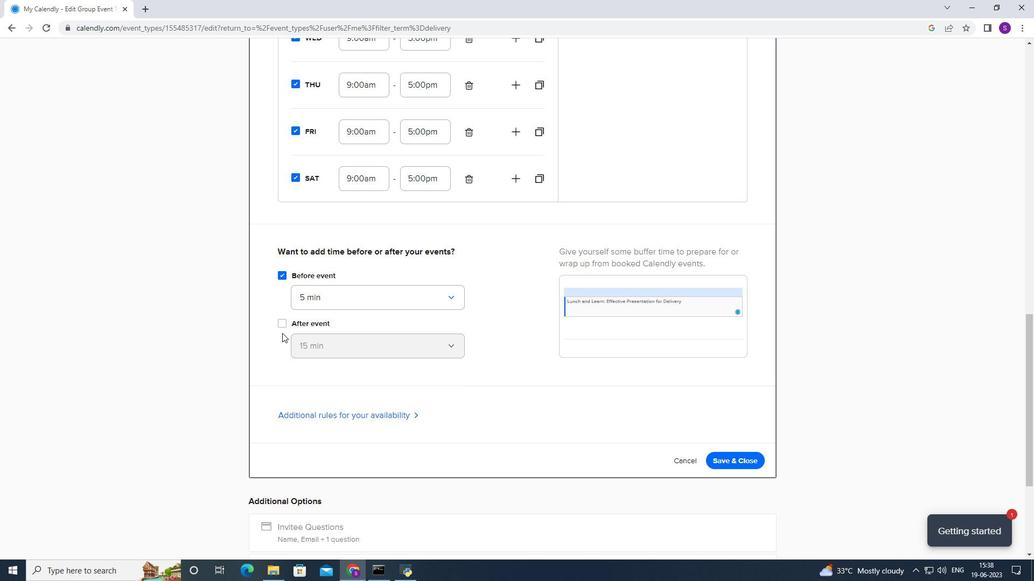 
Action: Mouse pressed left at (290, 328)
Screenshot: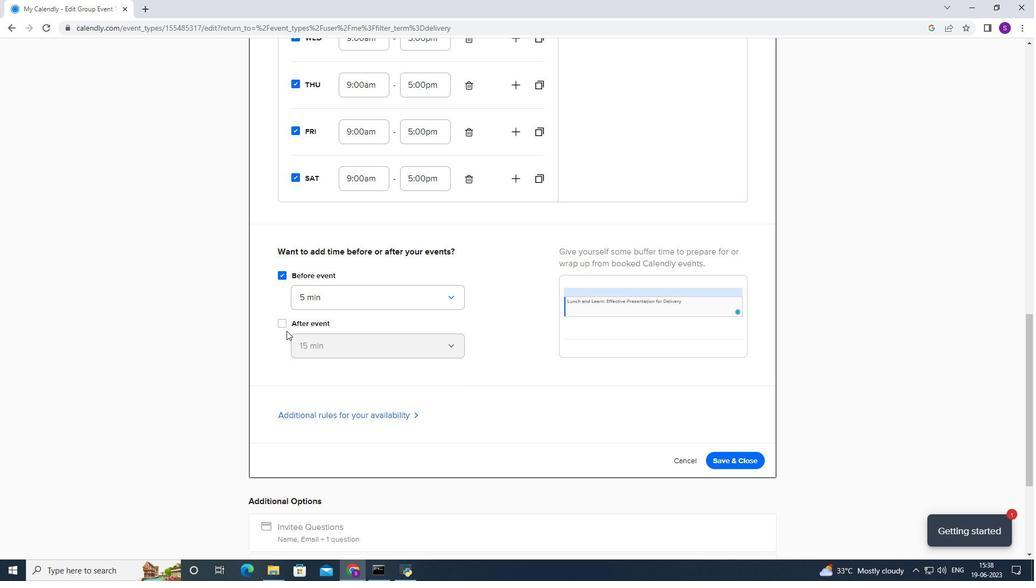 
Action: Mouse moved to (306, 340)
Screenshot: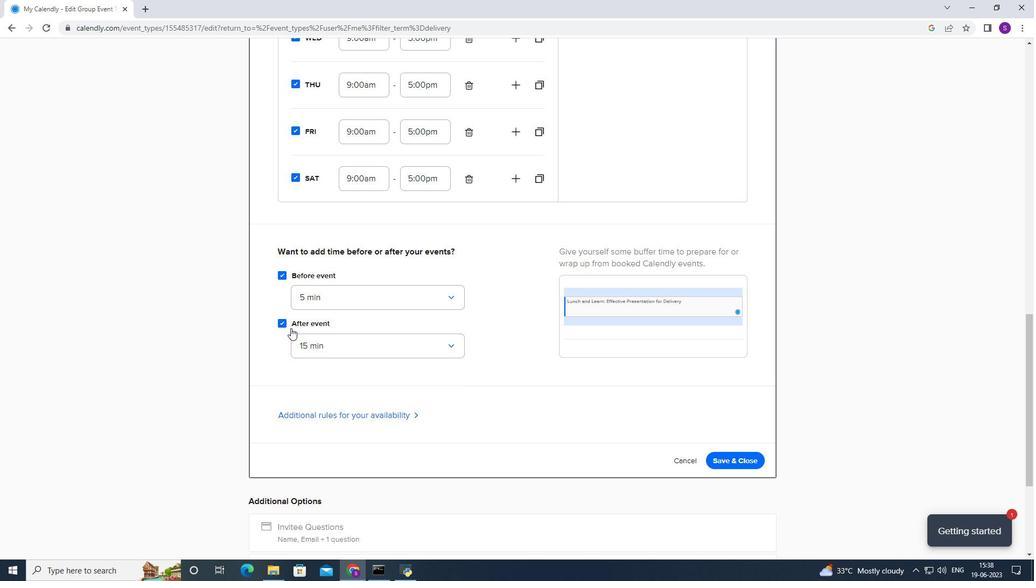 
Action: Mouse pressed left at (306, 340)
Screenshot: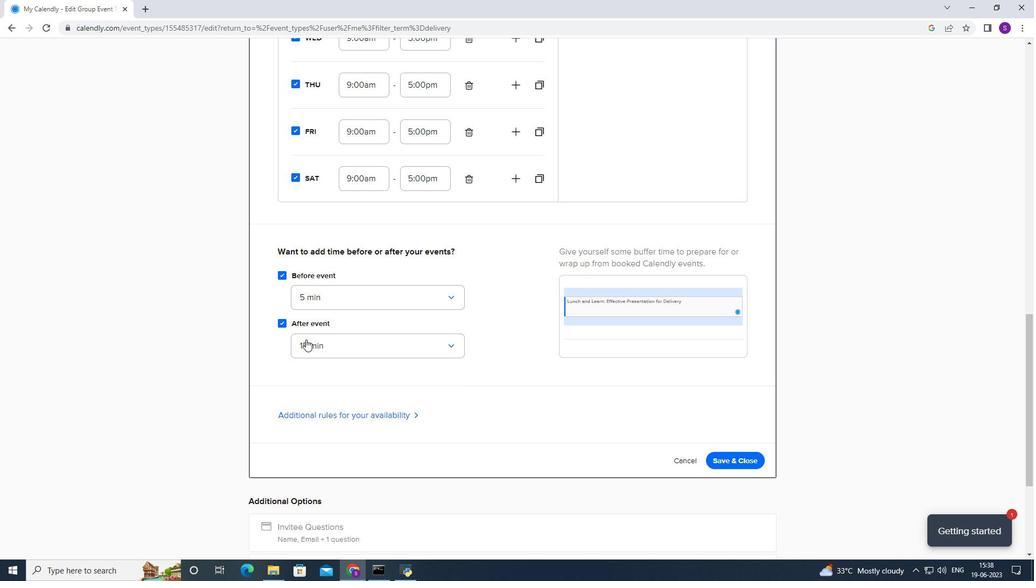 
Action: Mouse moved to (308, 363)
Screenshot: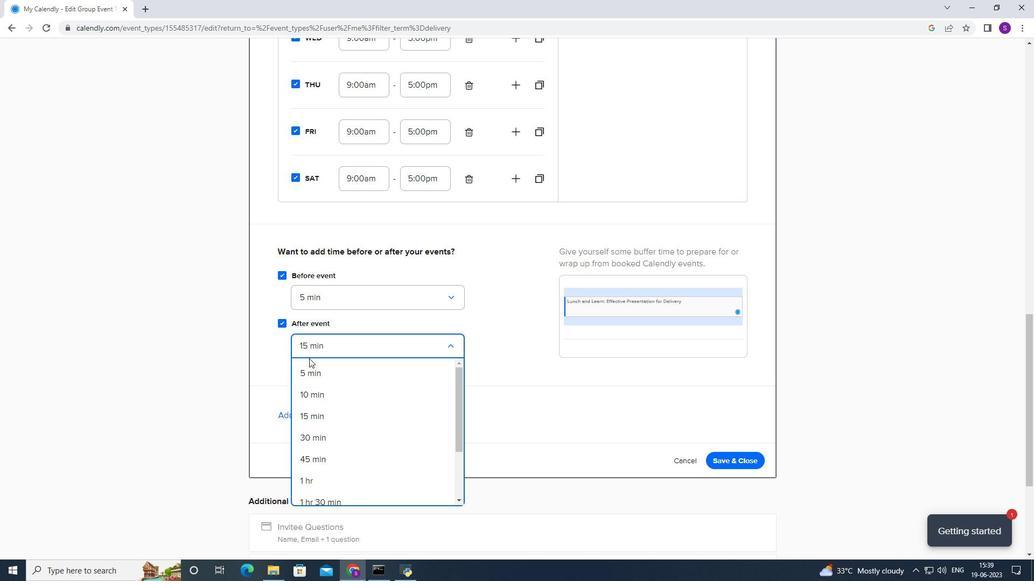 
Action: Mouse pressed left at (308, 363)
Screenshot: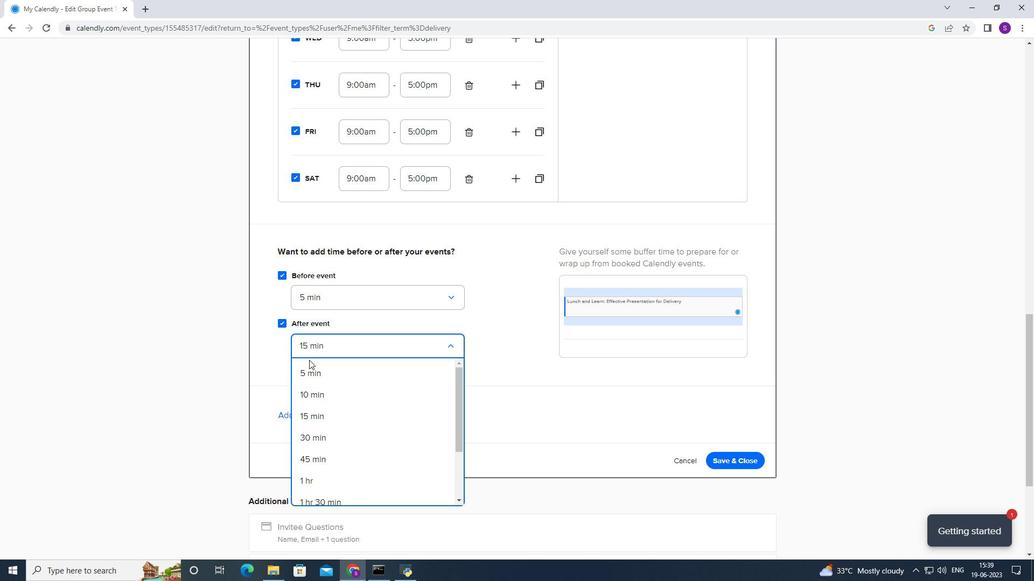 
Action: Mouse moved to (305, 347)
Screenshot: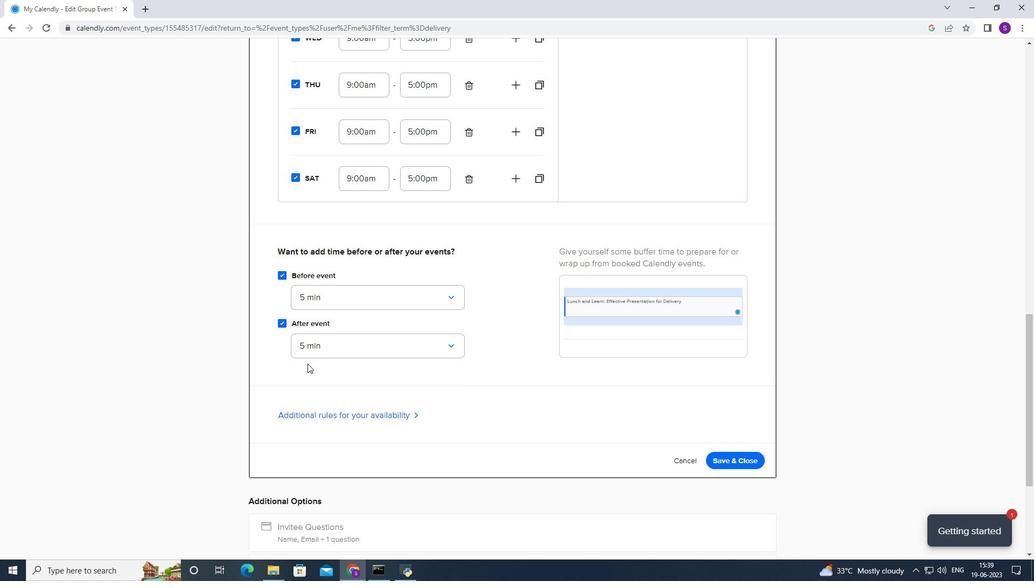 
Action: Mouse scrolled (305, 346) with delta (0, 0)
Screenshot: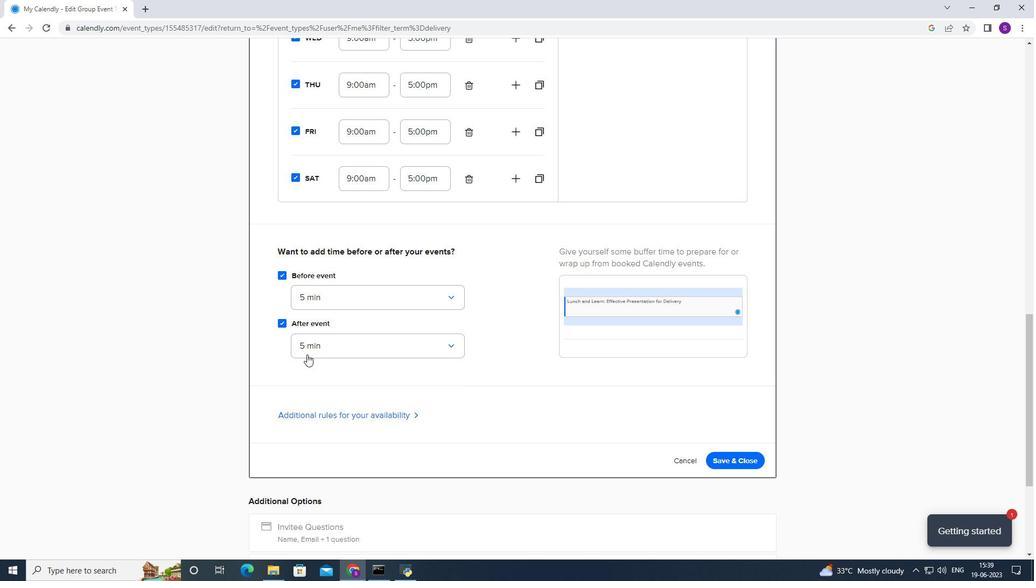 
Action: Mouse scrolled (305, 346) with delta (0, 0)
Screenshot: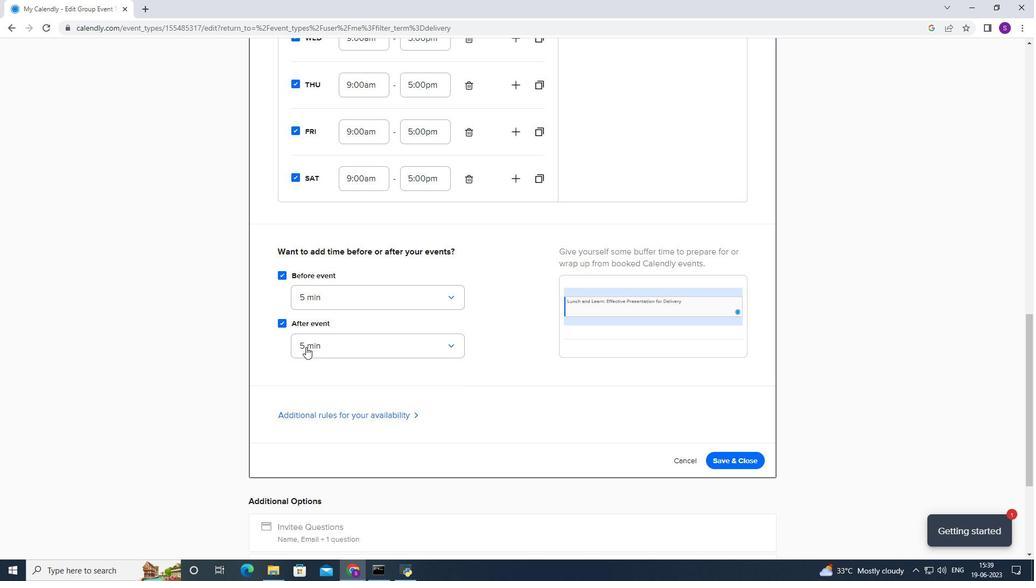 
Action: Mouse scrolled (305, 346) with delta (0, 0)
Screenshot: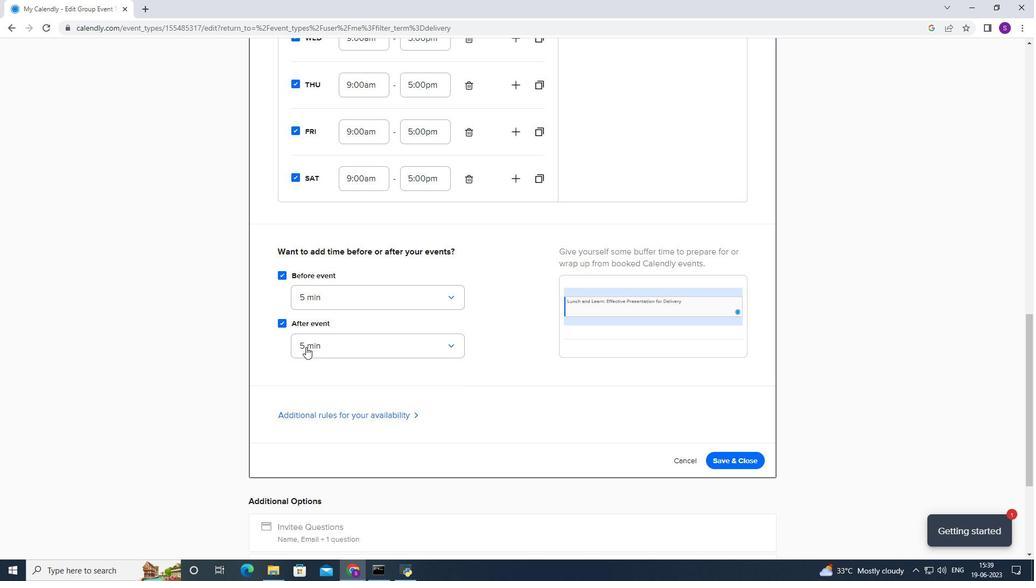 
Action: Mouse scrolled (305, 346) with delta (0, 0)
Screenshot: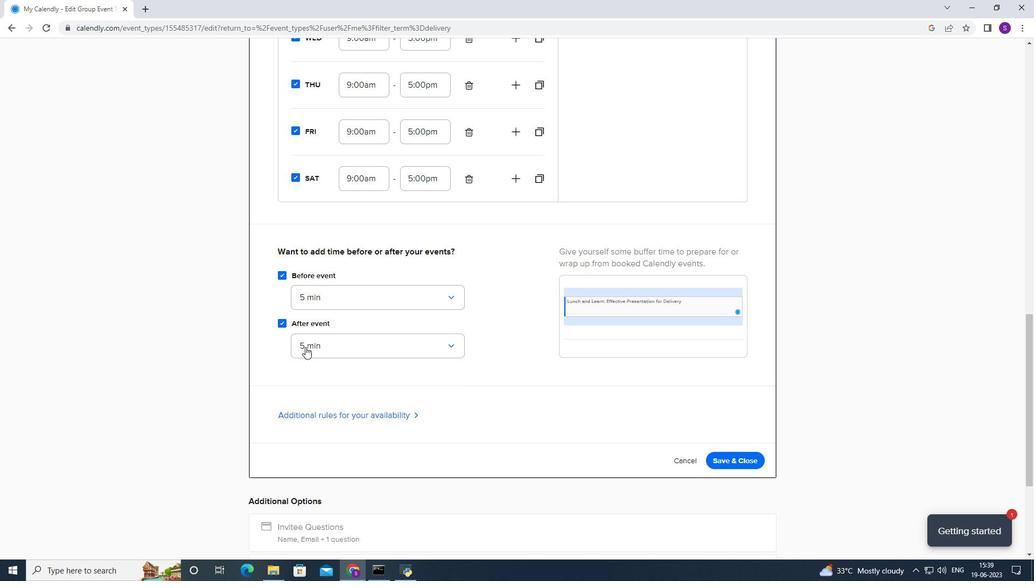 
Action: Mouse scrolled (305, 346) with delta (0, 0)
Screenshot: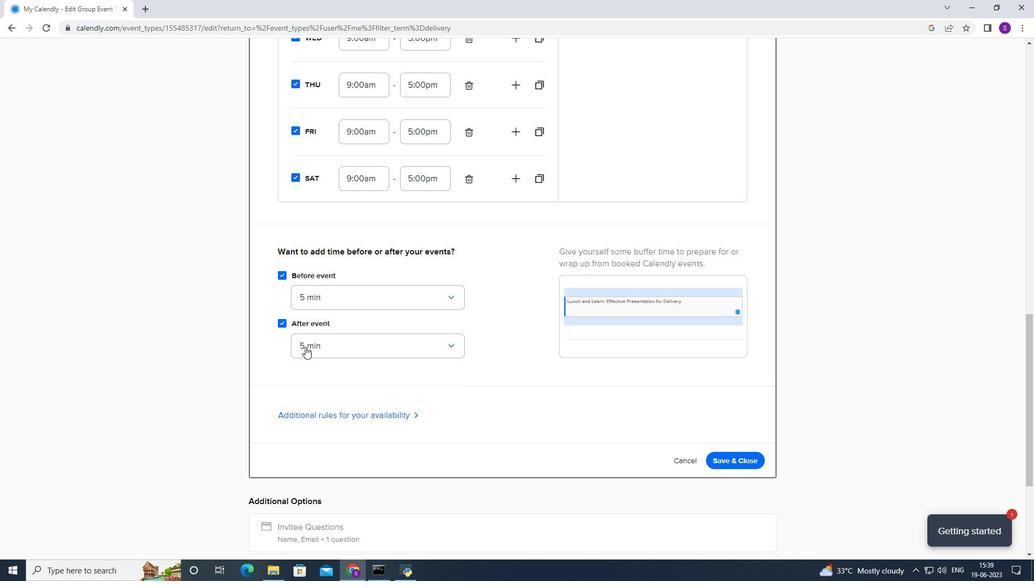 
Action: Mouse moved to (379, 223)
Screenshot: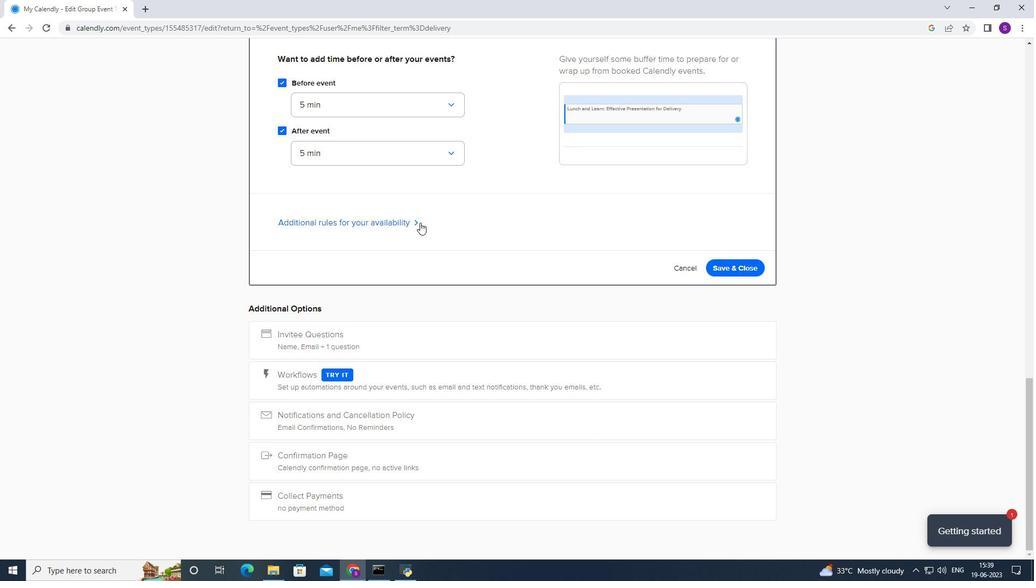 
Action: Mouse pressed left at (379, 223)
Screenshot: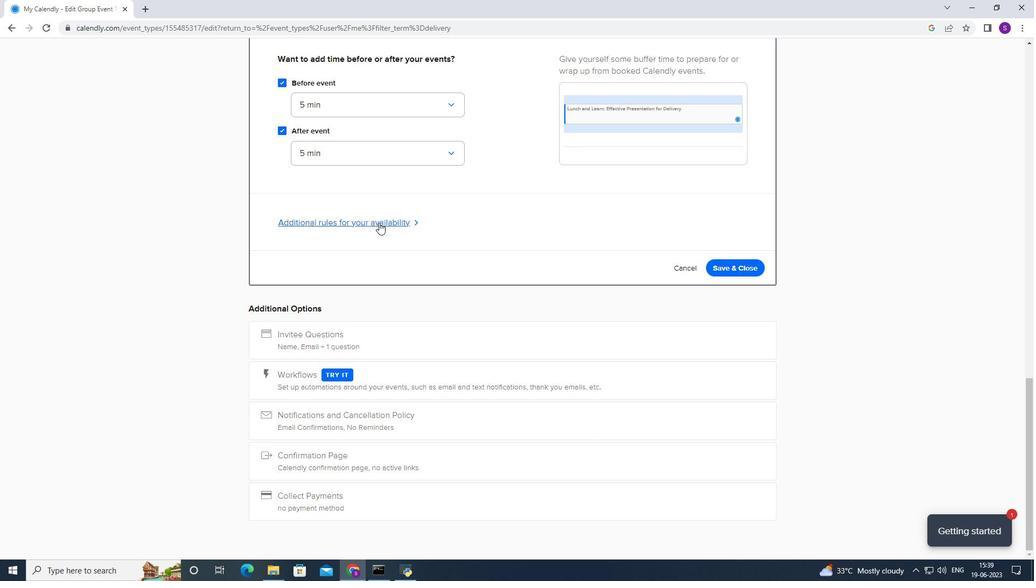
Action: Mouse moved to (342, 298)
Screenshot: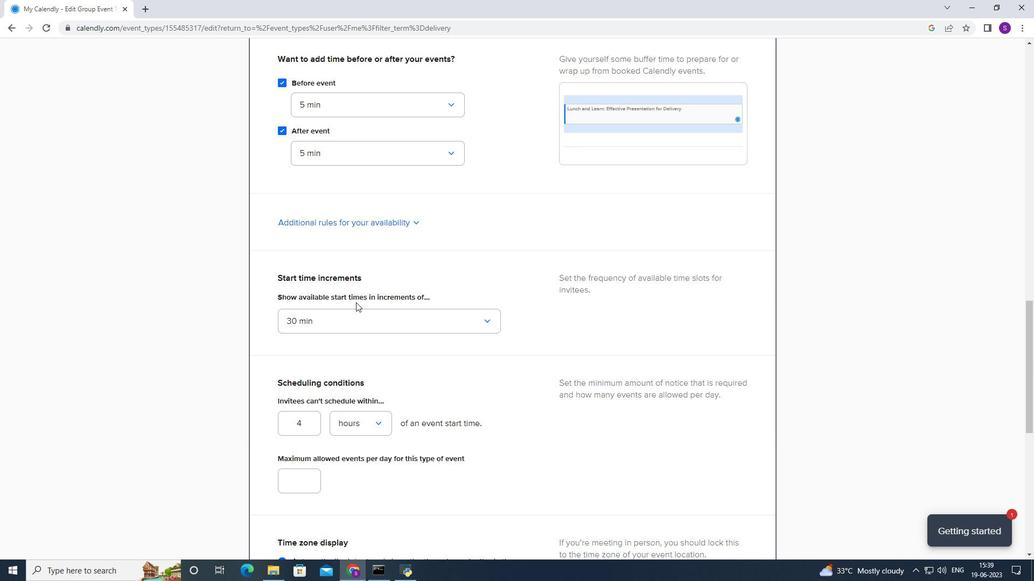 
Action: Mouse scrolled (342, 297) with delta (0, 0)
Screenshot: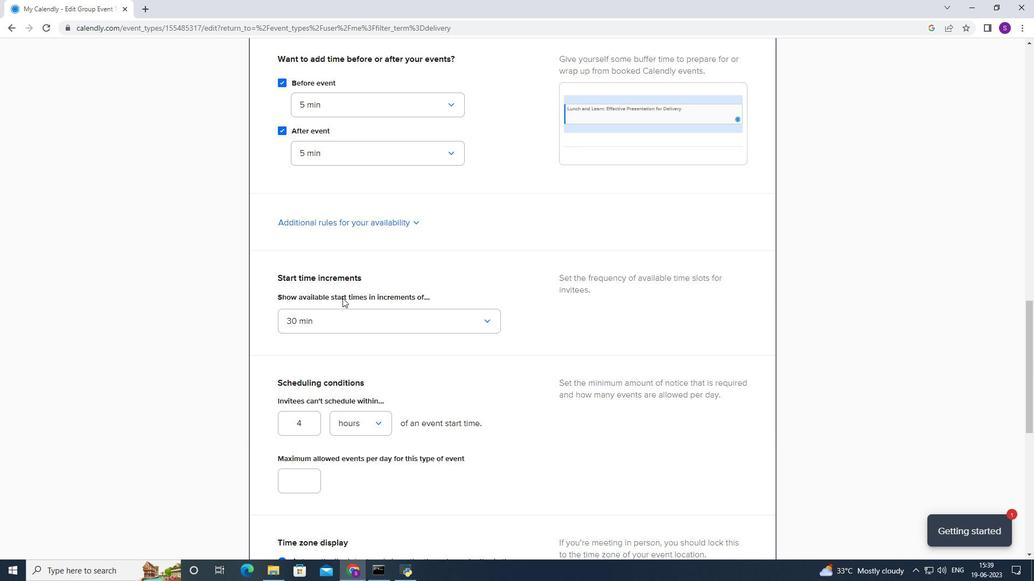 
Action: Mouse moved to (341, 267)
Screenshot: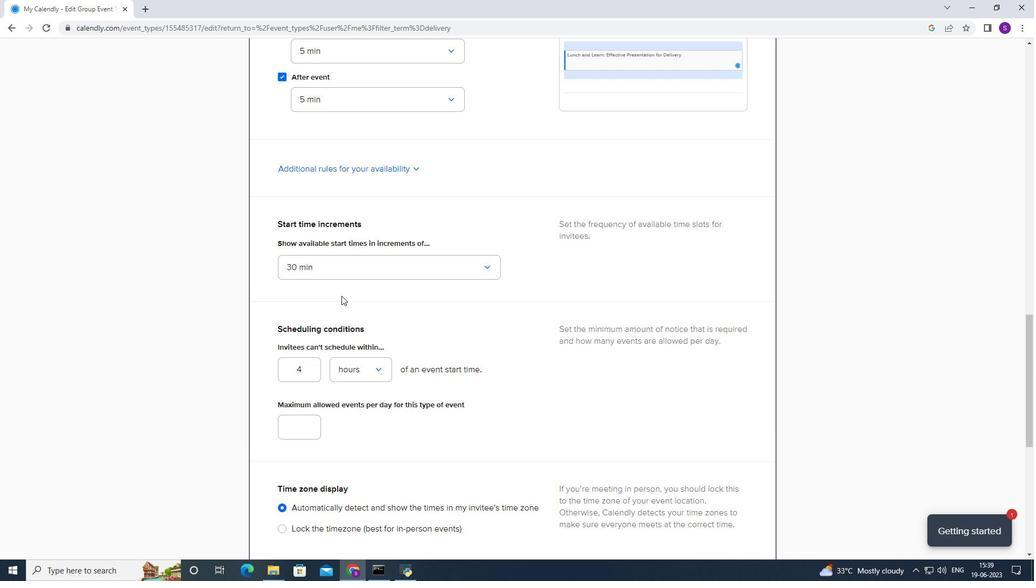 
Action: Mouse pressed left at (341, 267)
Screenshot: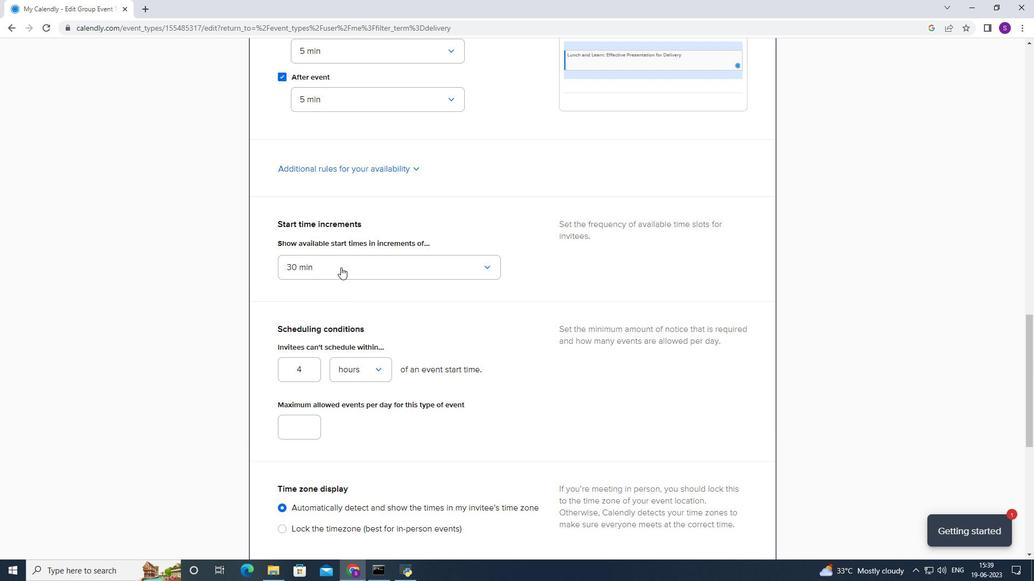 
Action: Mouse moved to (296, 393)
Screenshot: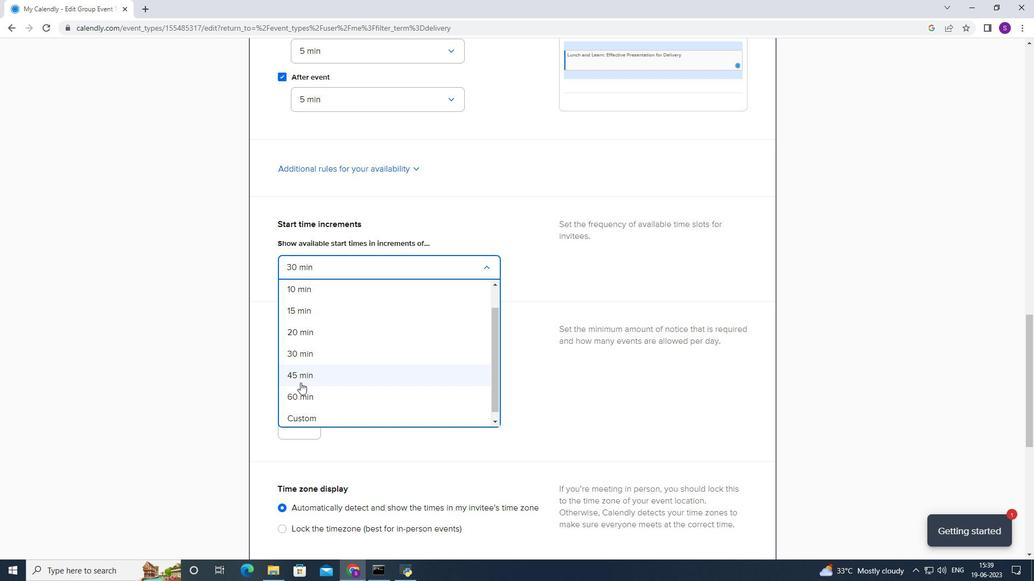 
Action: Mouse pressed left at (296, 393)
Screenshot: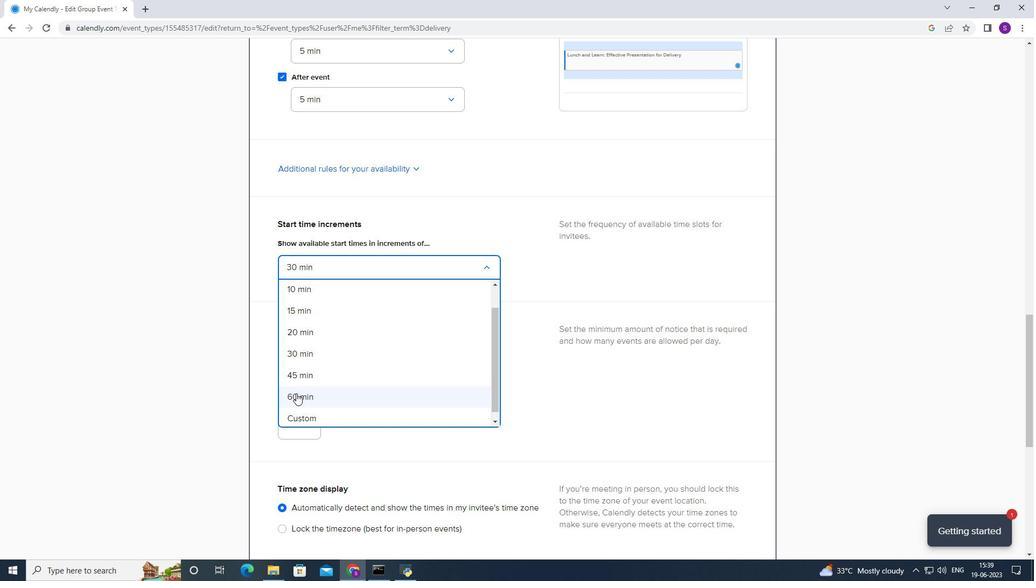 
Action: Mouse moved to (313, 364)
Screenshot: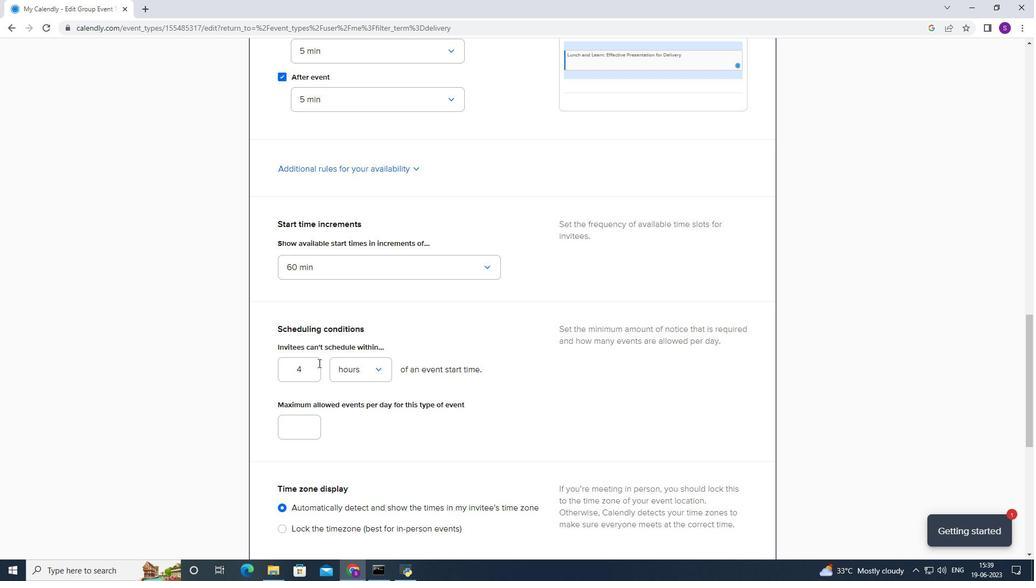 
Action: Mouse pressed left at (313, 364)
Screenshot: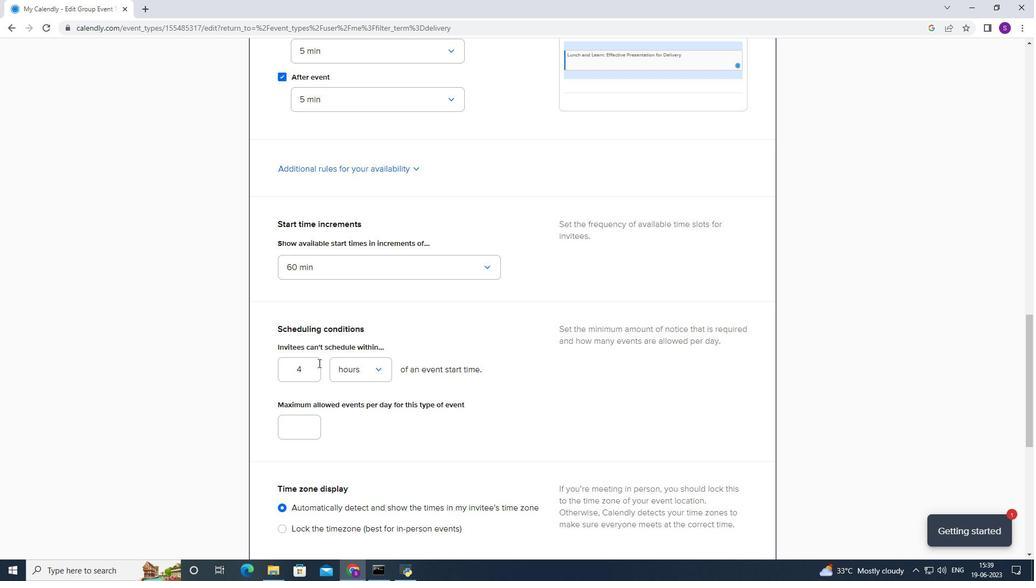
Action: Mouse moved to (274, 367)
Screenshot: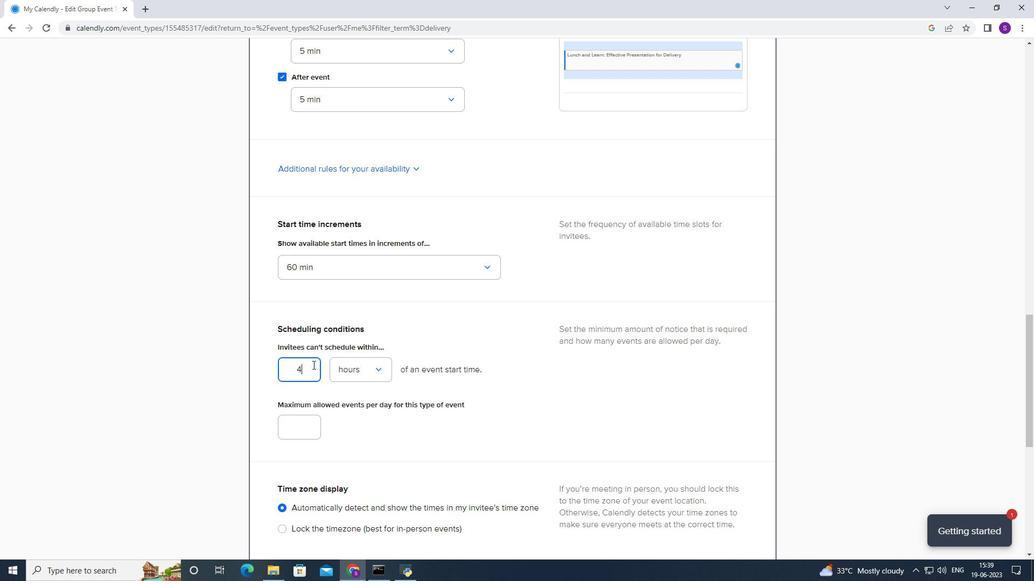 
Action: Key pressed 50
Screenshot: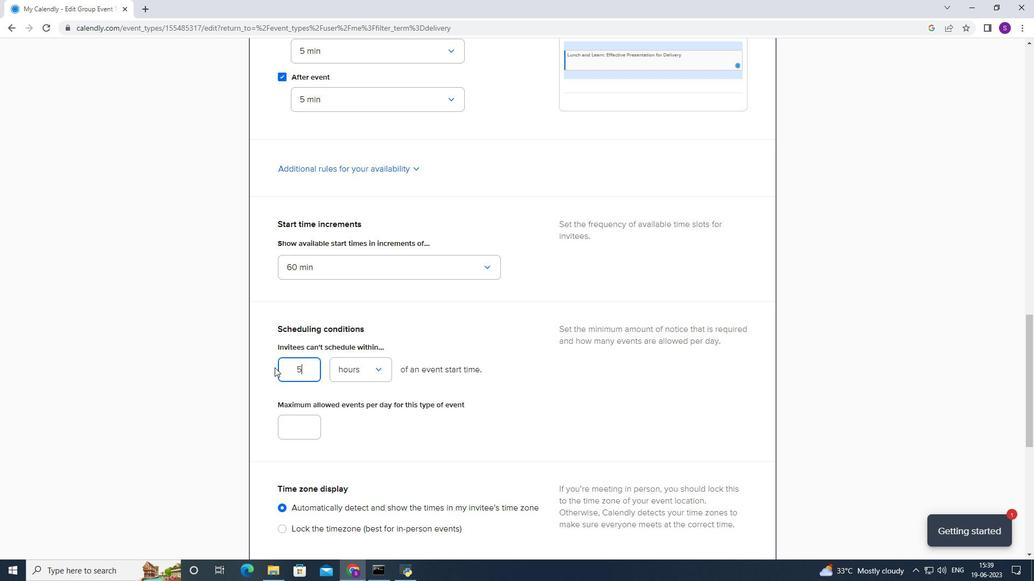 
Action: Mouse moved to (295, 412)
Screenshot: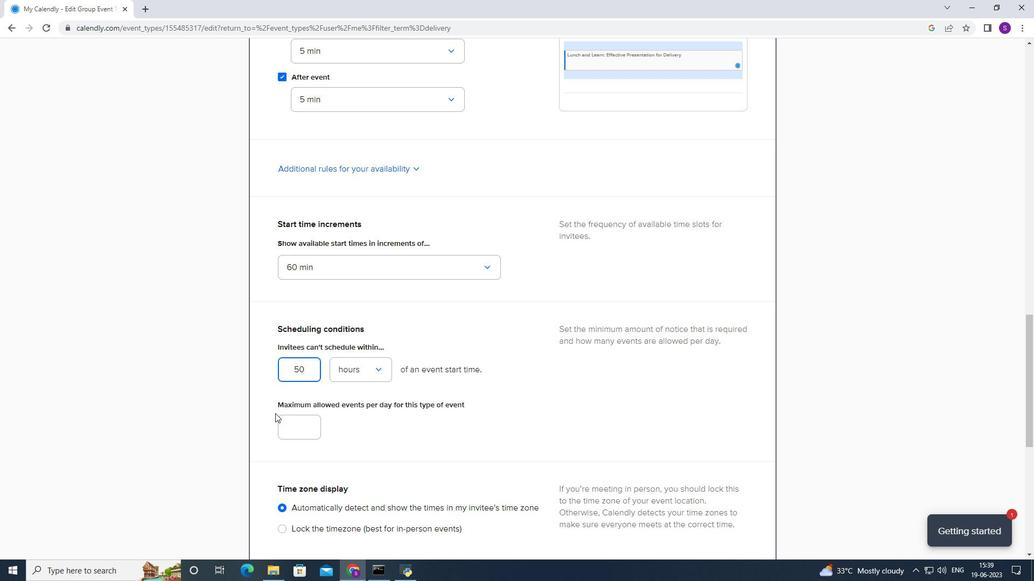
Action: Mouse pressed left at (295, 412)
Screenshot: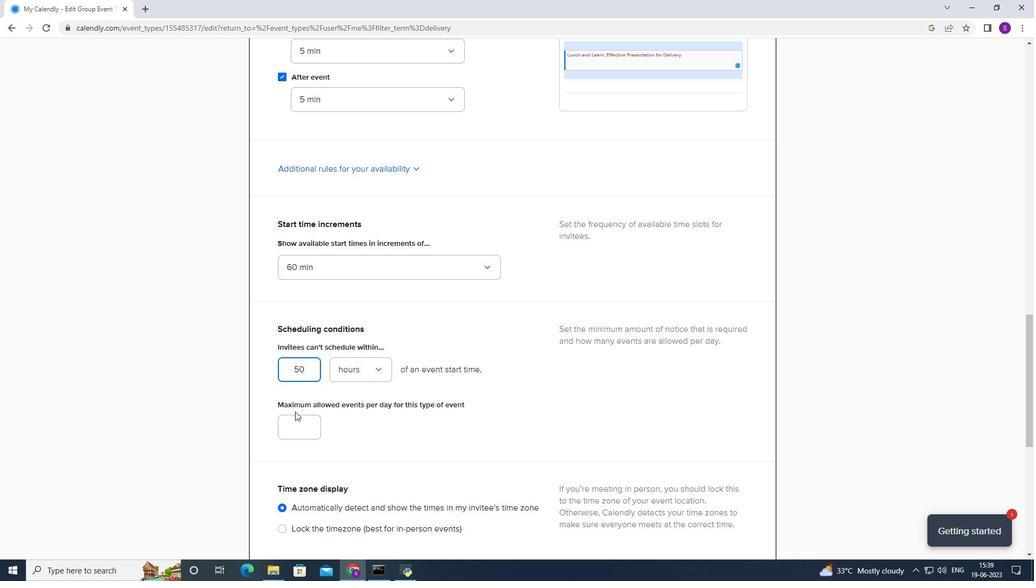 
Action: Mouse moved to (287, 422)
Screenshot: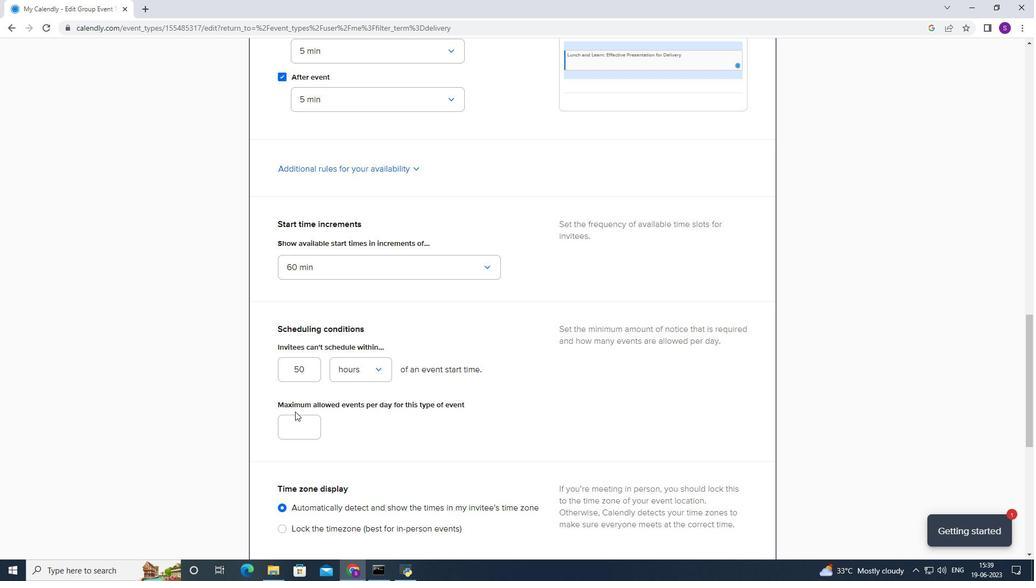 
Action: Mouse pressed left at (287, 422)
Screenshot: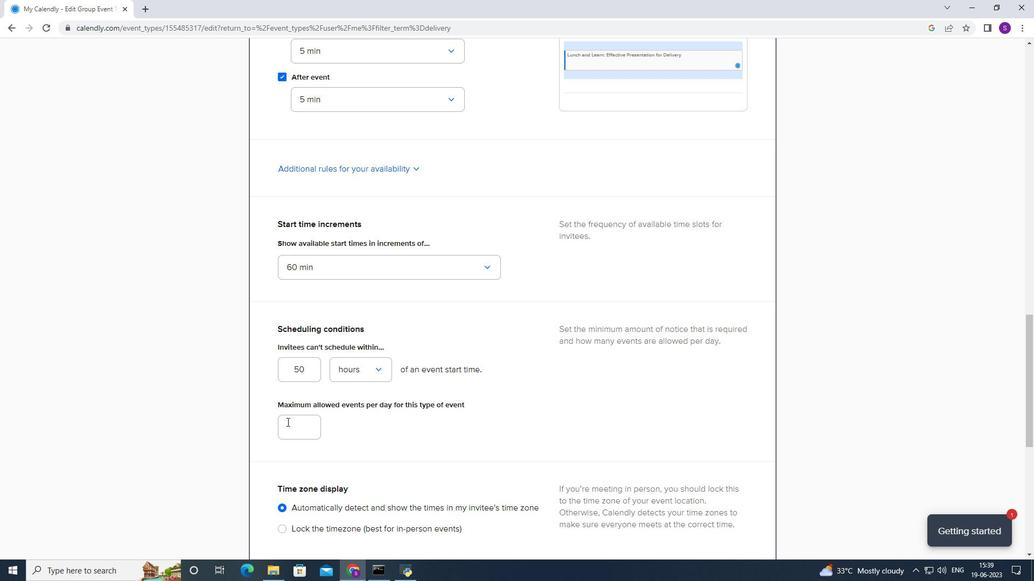 
Action: Key pressed 4
Screenshot: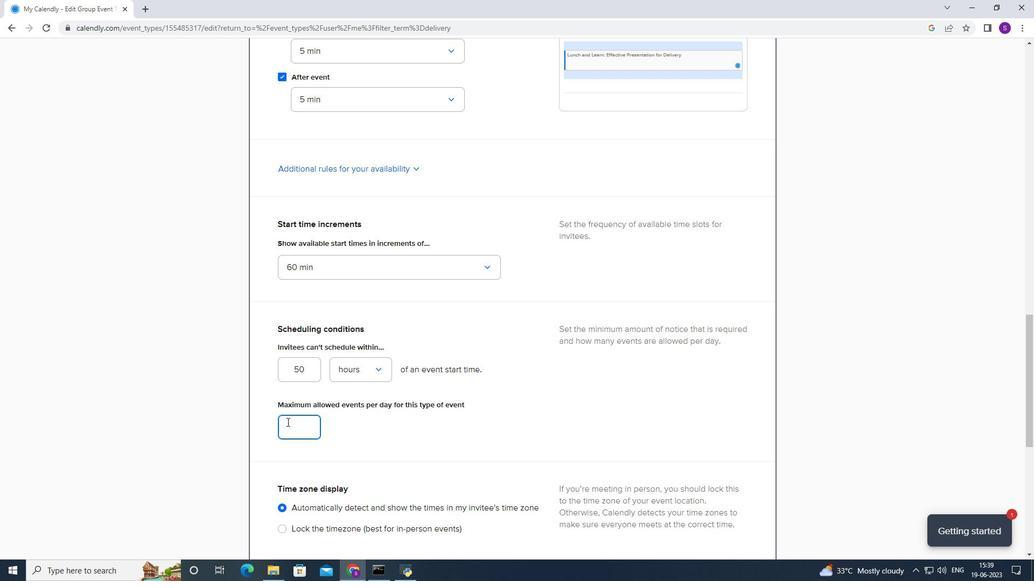 
Action: Mouse moved to (283, 423)
Screenshot: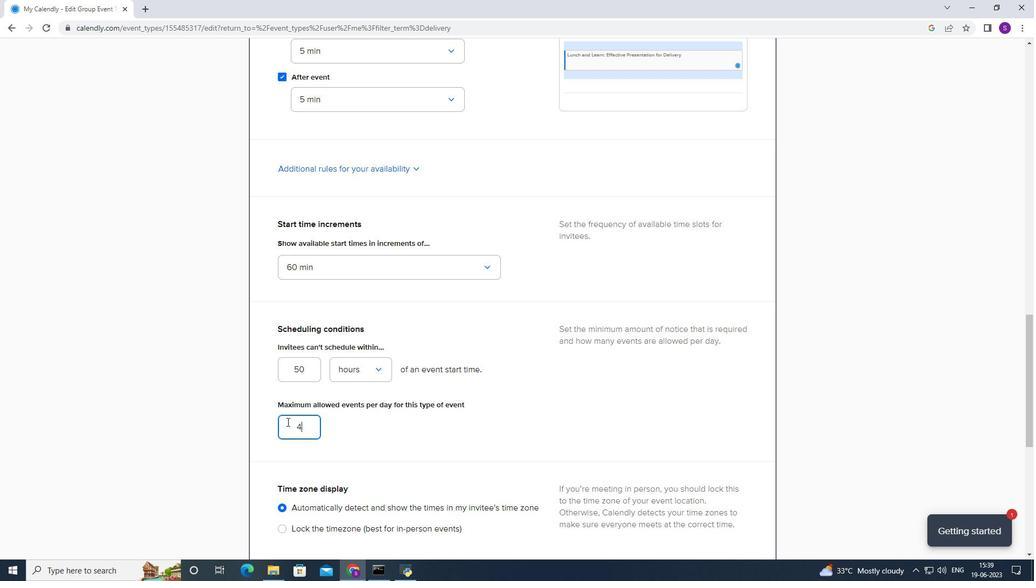 
Action: Mouse scrolled (283, 422) with delta (0, 0)
Screenshot: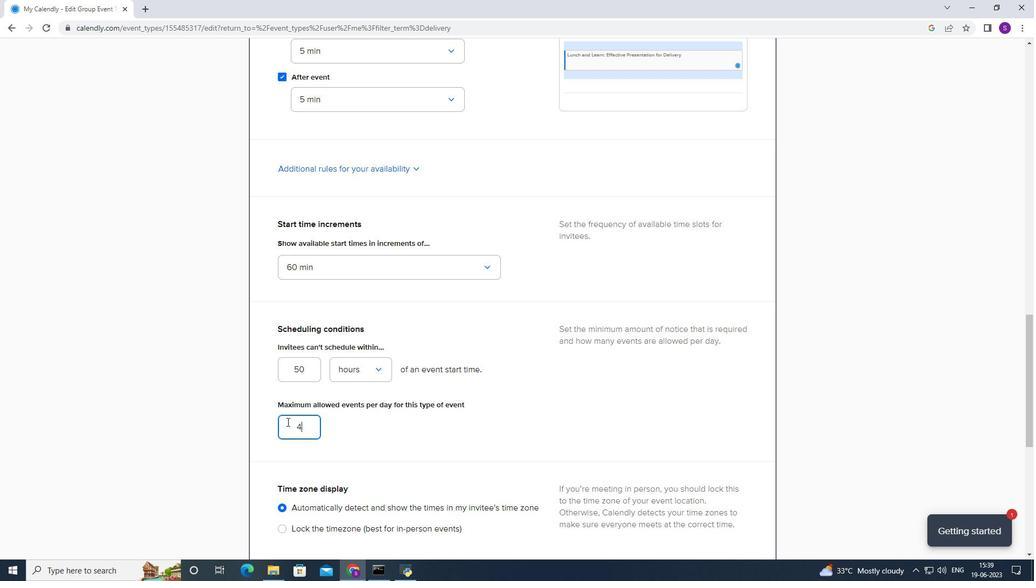 
Action: Mouse moved to (282, 424)
Screenshot: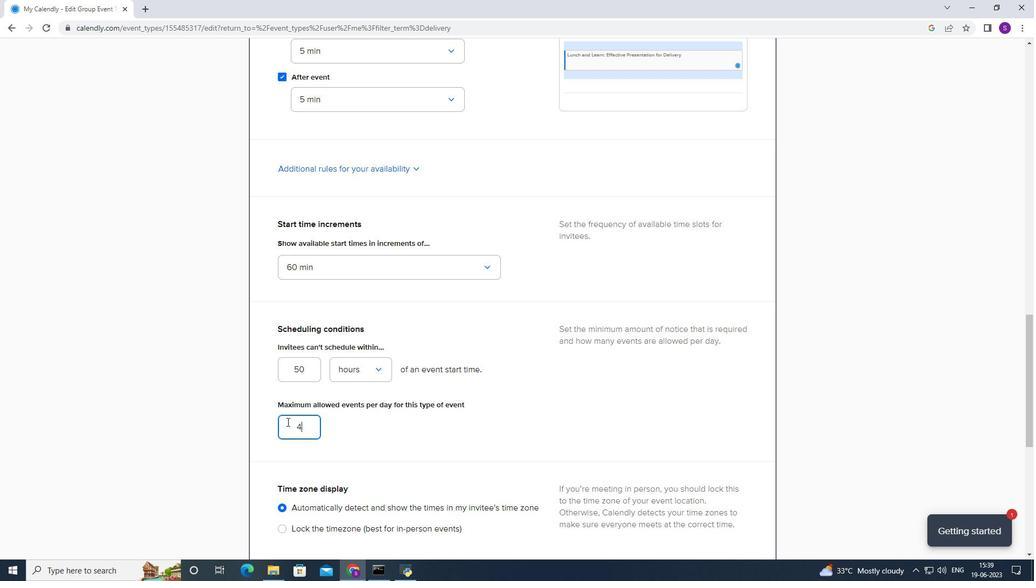 
Action: Mouse scrolled (282, 423) with delta (0, 0)
Screenshot: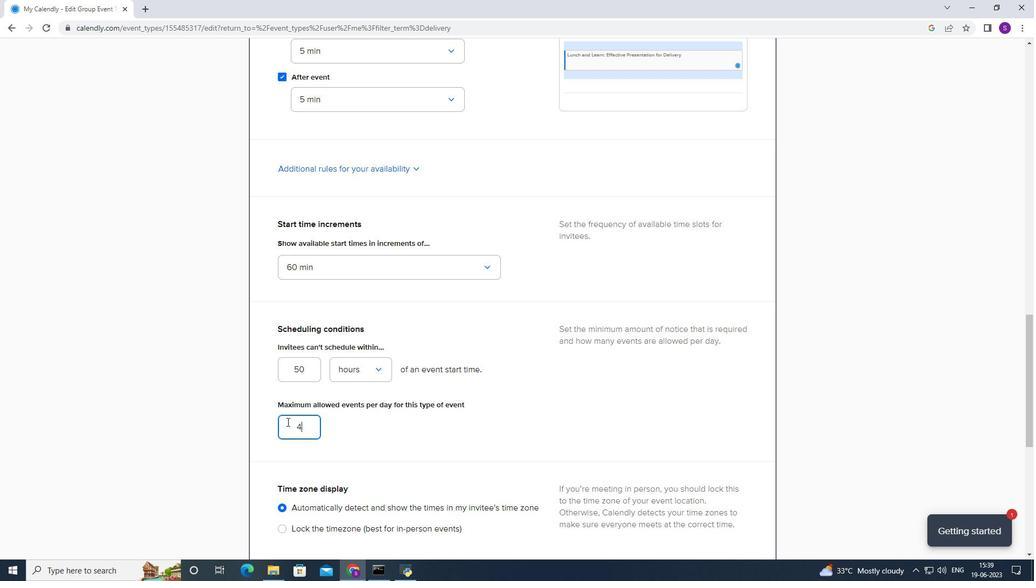 
Action: Mouse scrolled (282, 423) with delta (0, 0)
Screenshot: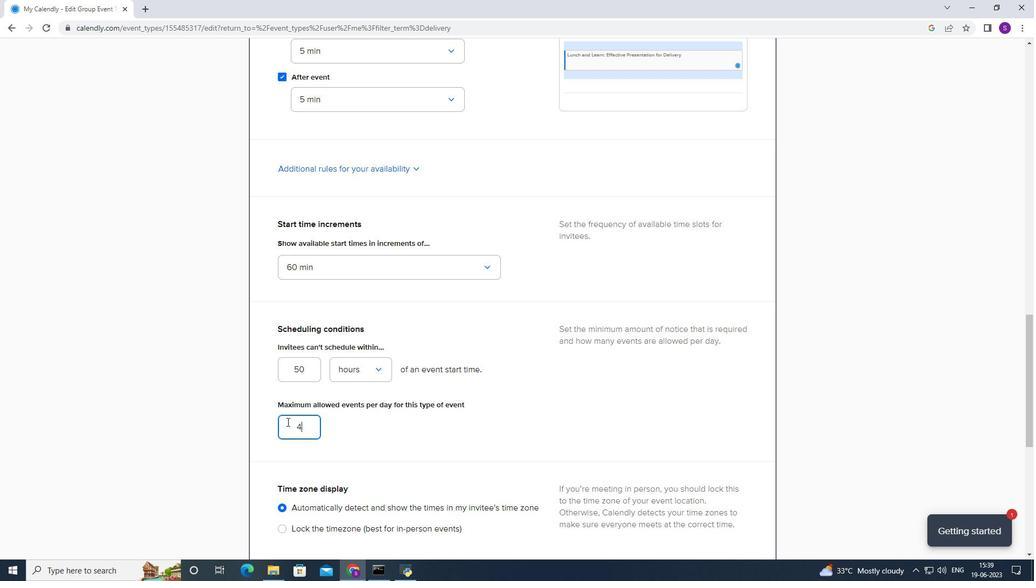 
Action: Mouse scrolled (282, 423) with delta (0, 0)
Screenshot: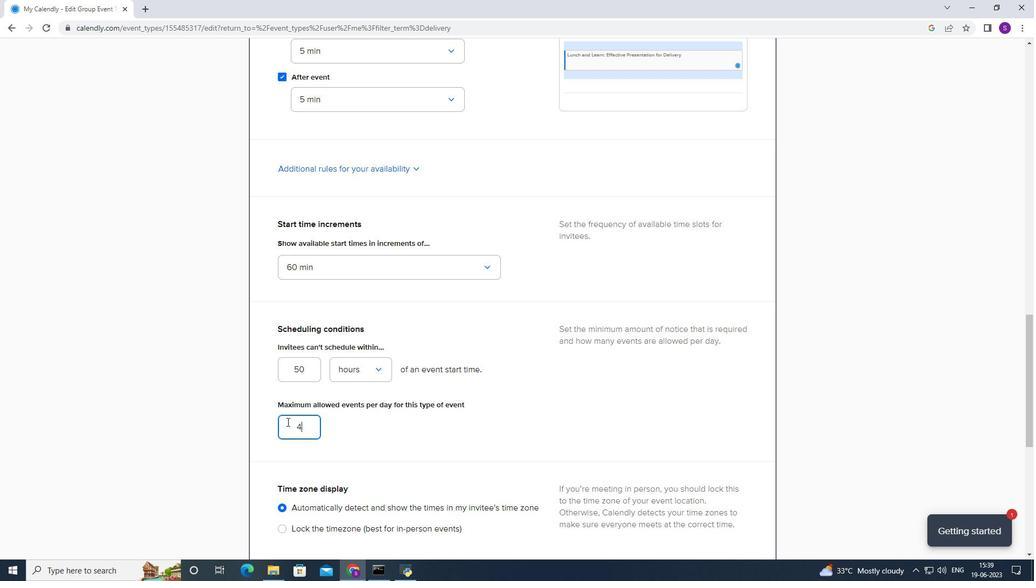 
Action: Mouse moved to (282, 424)
Screenshot: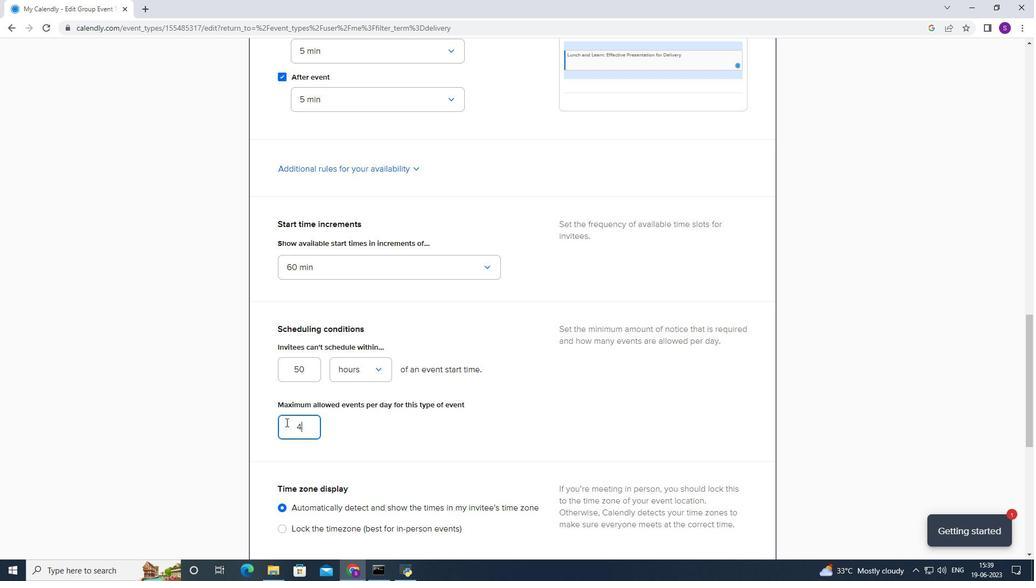 
Action: Mouse scrolled (282, 423) with delta (0, 0)
Screenshot: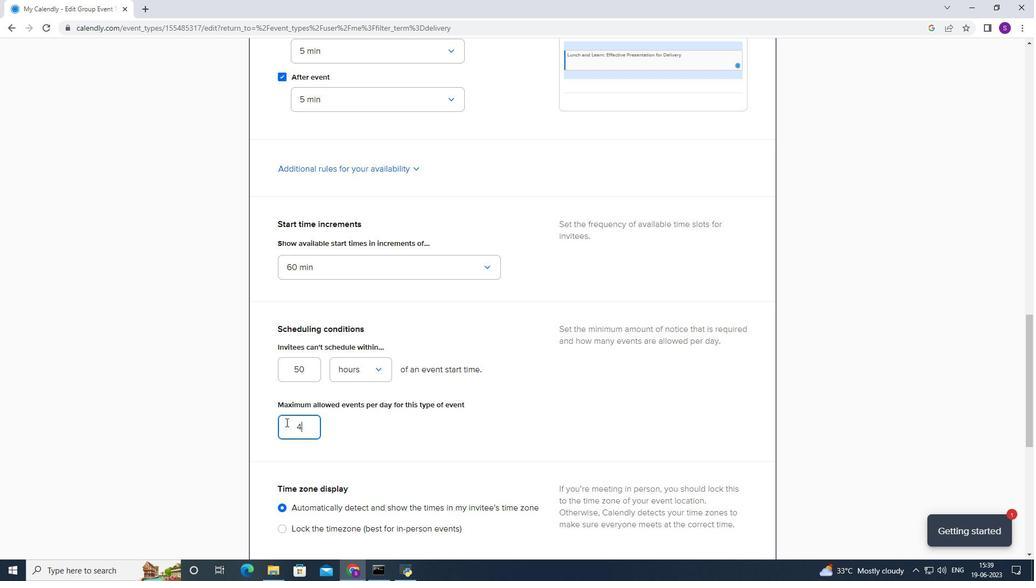 
Action: Mouse scrolled (282, 423) with delta (0, 0)
Screenshot: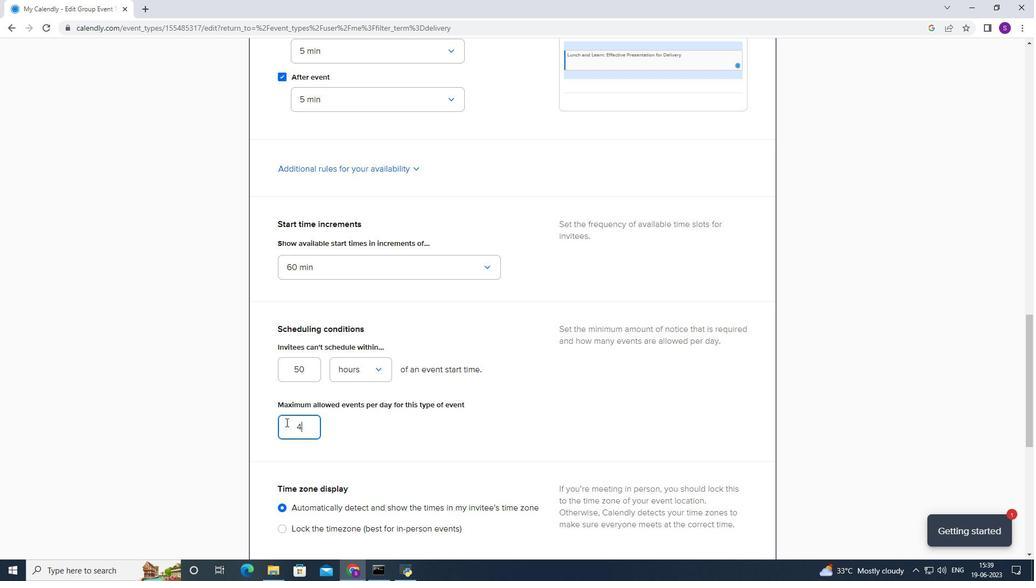 
Action: Mouse scrolled (282, 423) with delta (0, 0)
Screenshot: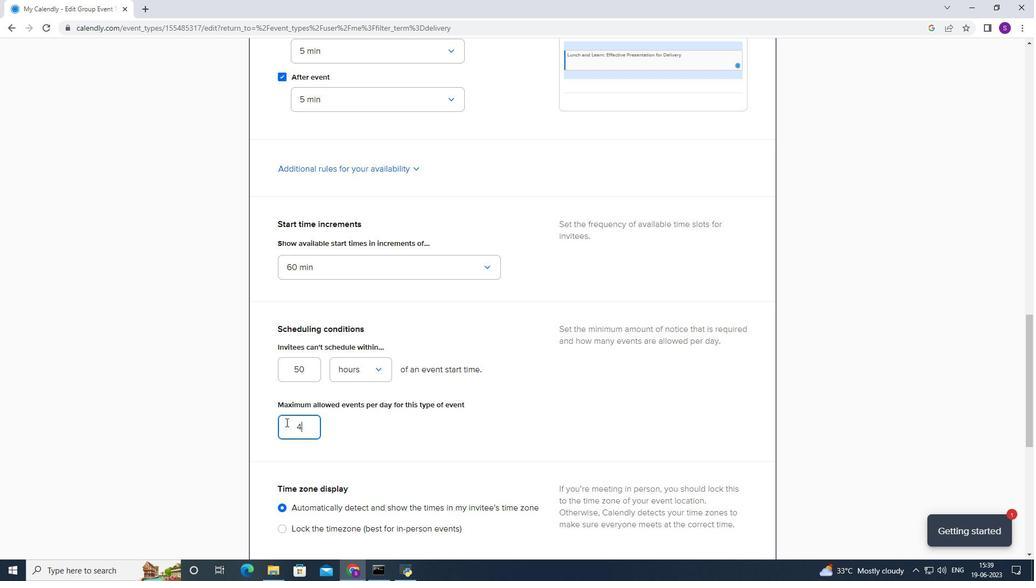 
Action: Mouse moved to (756, 288)
Screenshot: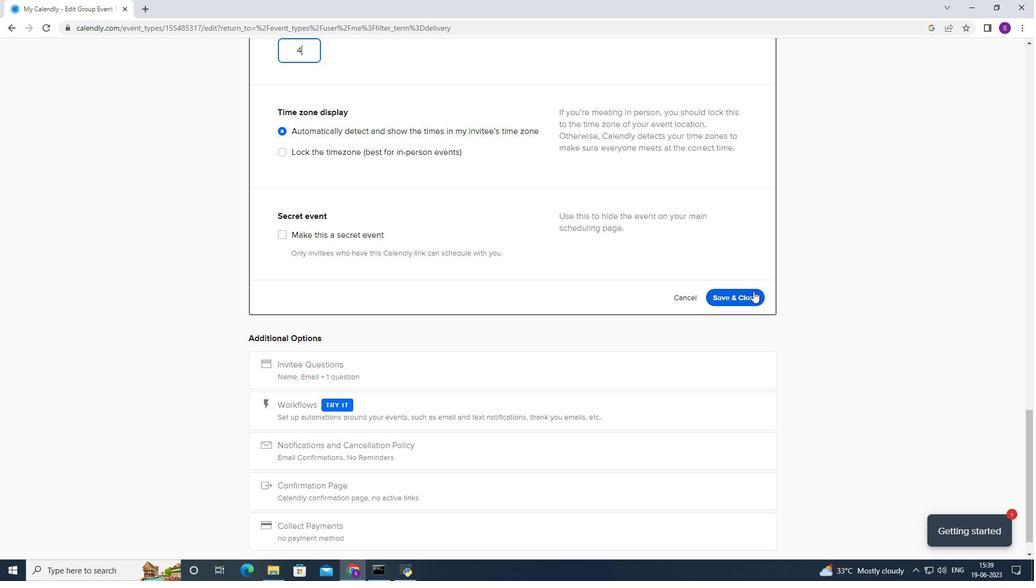 
Action: Mouse pressed left at (756, 288)
Screenshot: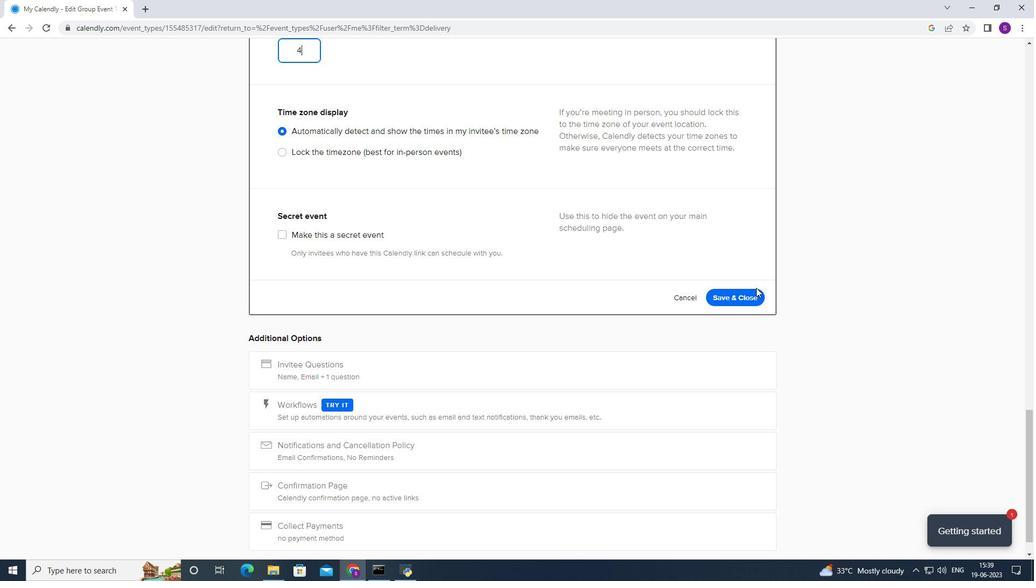 
Action: Mouse moved to (738, 299)
Screenshot: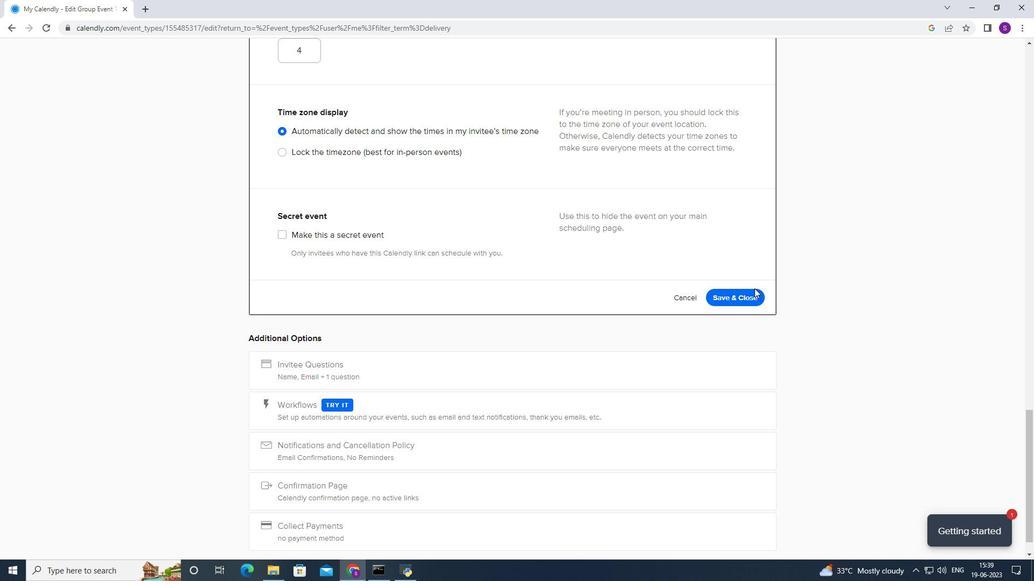 
Action: Mouse pressed left at (738, 299)
Screenshot: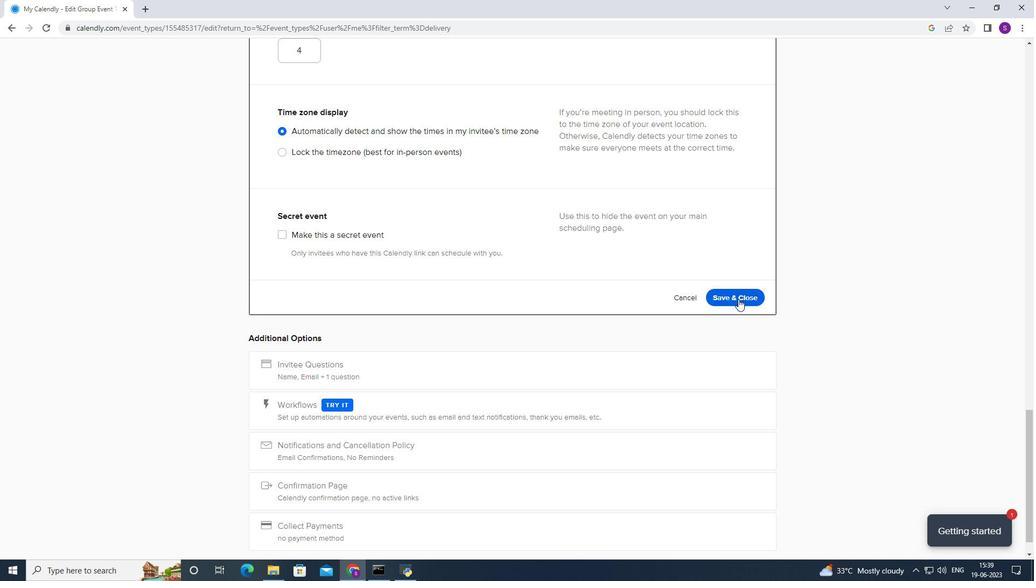 
Action: Mouse moved to (603, 312)
Screenshot: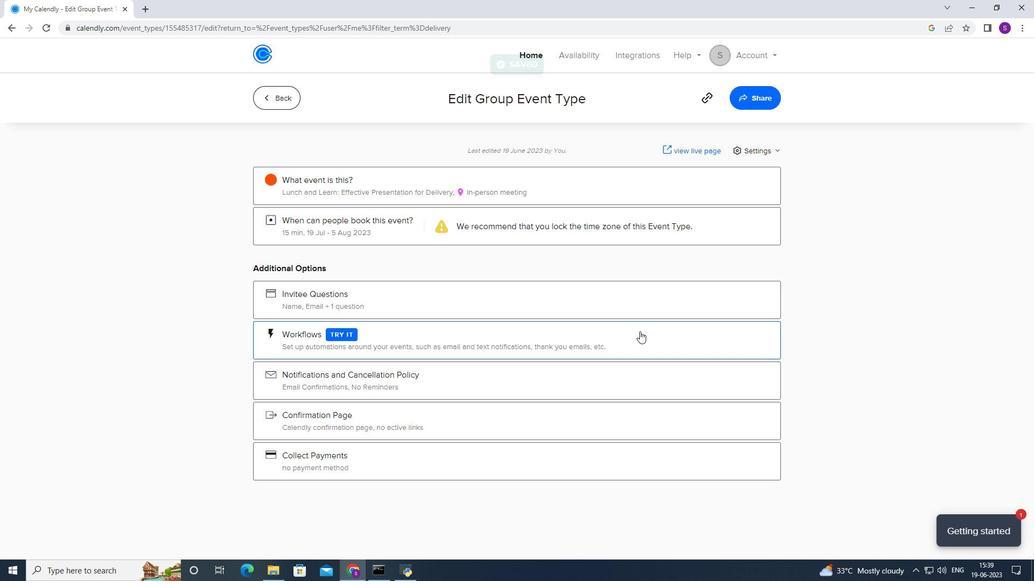 
